 Task: Check the average views per listing of large master bedroom in the last 5 years.
Action: Mouse pressed left at (805, 181)
Screenshot: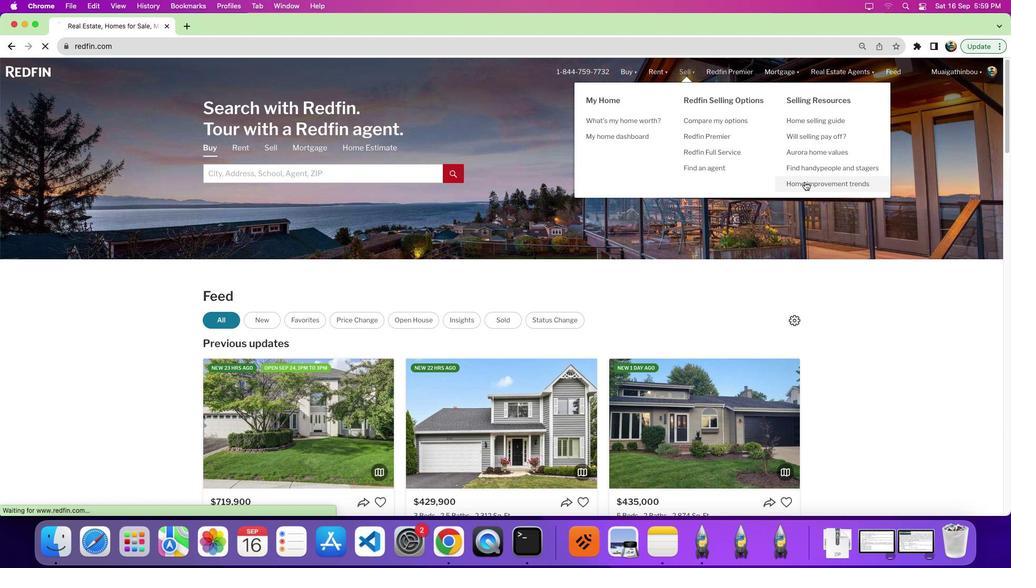 
Action: Mouse pressed left at (805, 181)
Screenshot: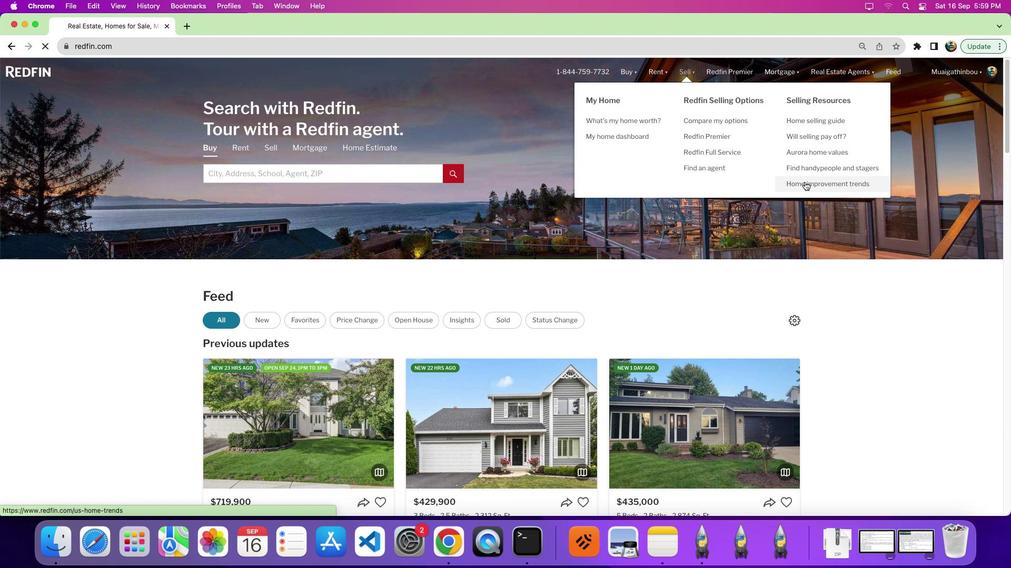 
Action: Mouse moved to (277, 208)
Screenshot: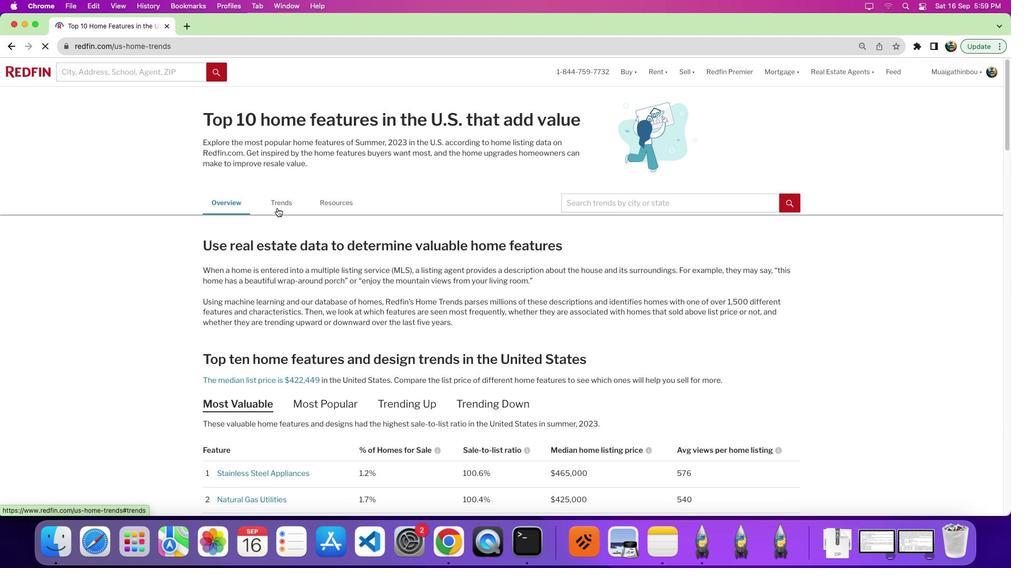 
Action: Mouse pressed left at (277, 208)
Screenshot: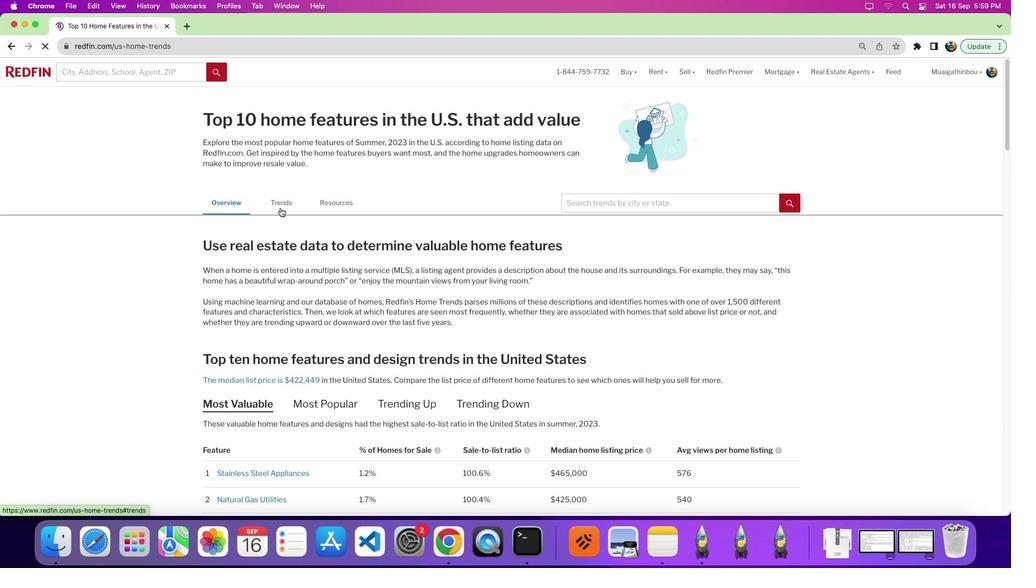 
Action: Mouse moved to (464, 287)
Screenshot: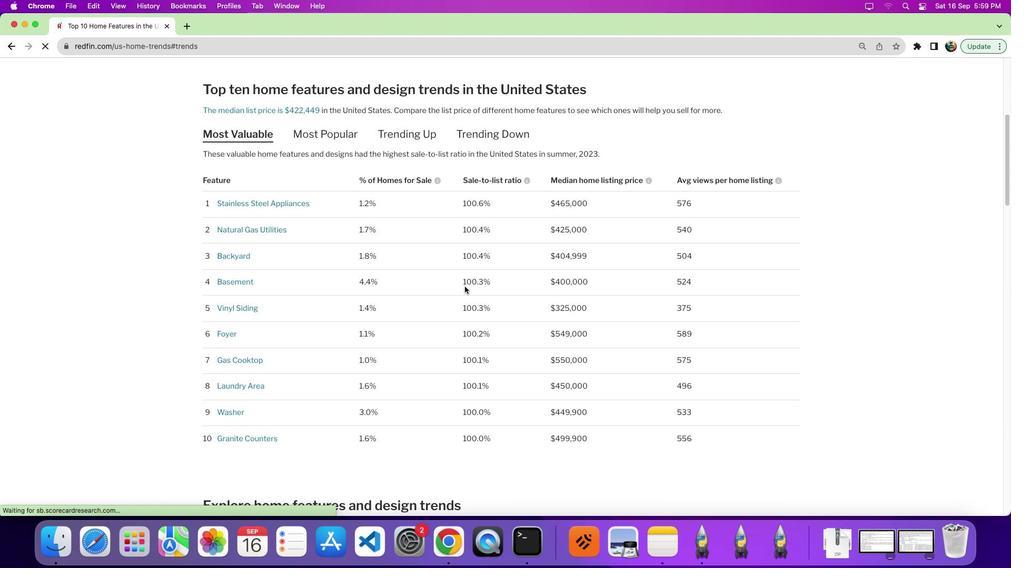 
Action: Mouse scrolled (464, 287) with delta (0, 0)
Screenshot: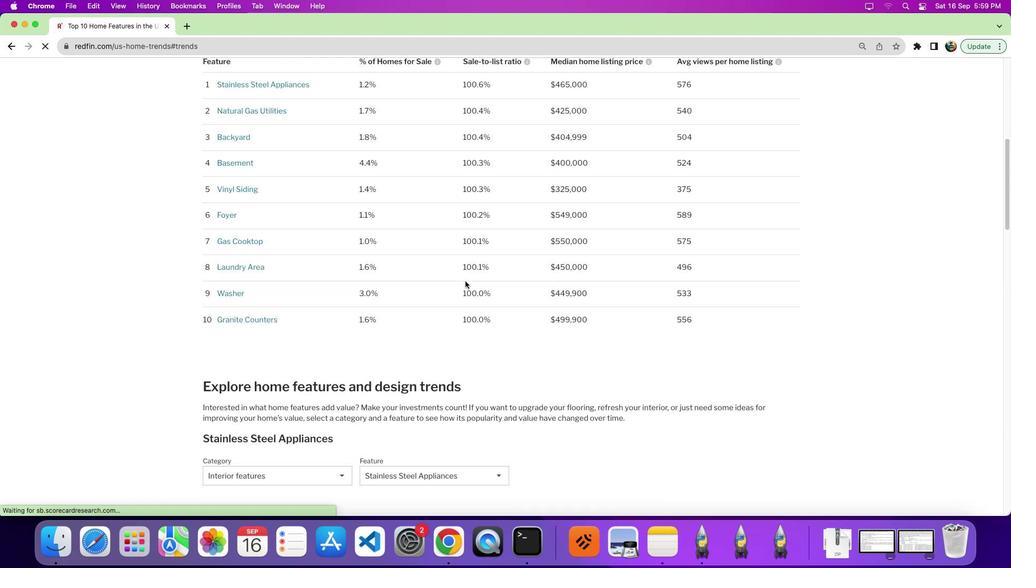 
Action: Mouse scrolled (464, 287) with delta (0, -1)
Screenshot: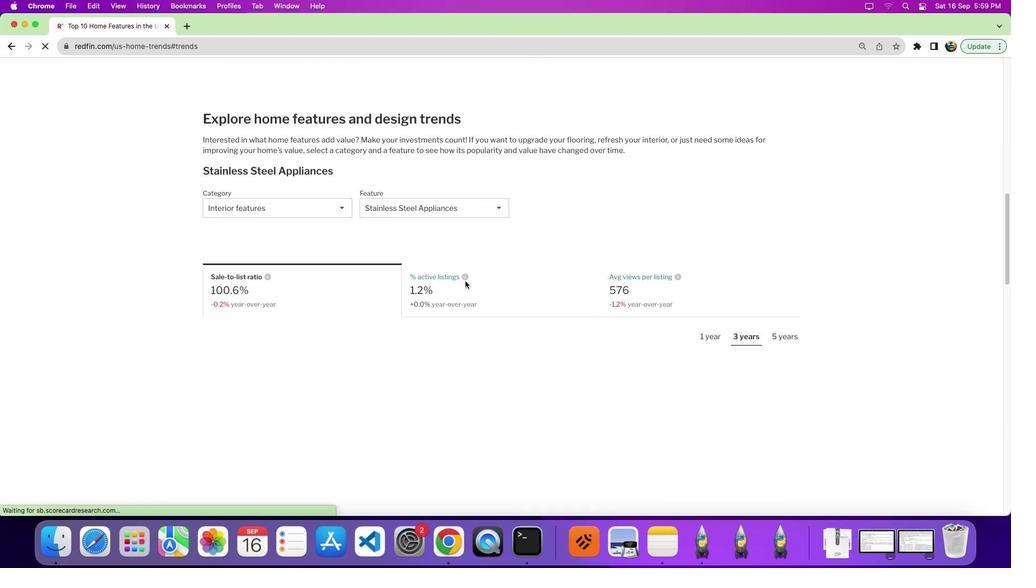 
Action: Mouse scrolled (464, 287) with delta (0, -4)
Screenshot: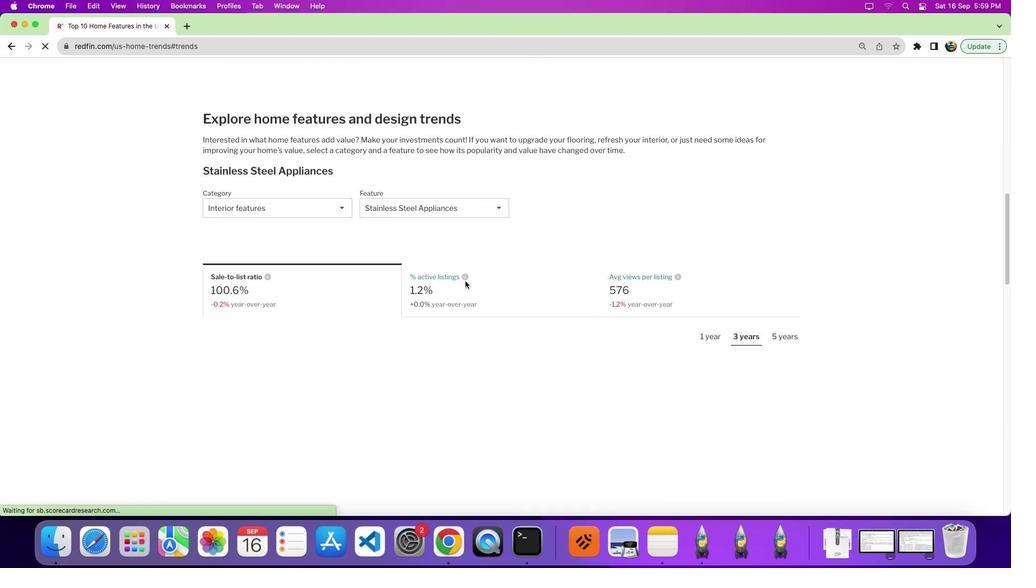 
Action: Mouse moved to (465, 287)
Screenshot: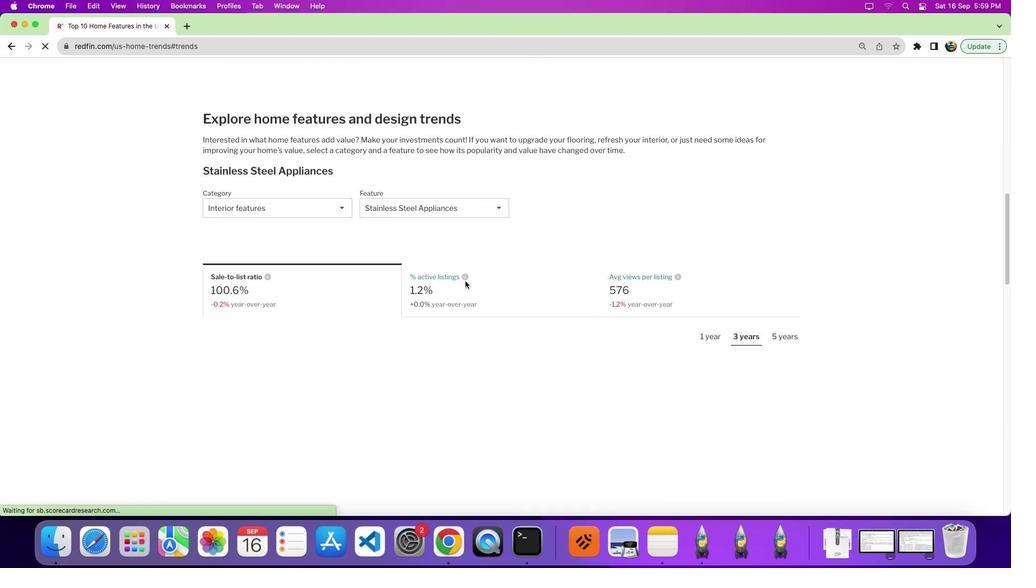 
Action: Mouse scrolled (465, 287) with delta (0, -7)
Screenshot: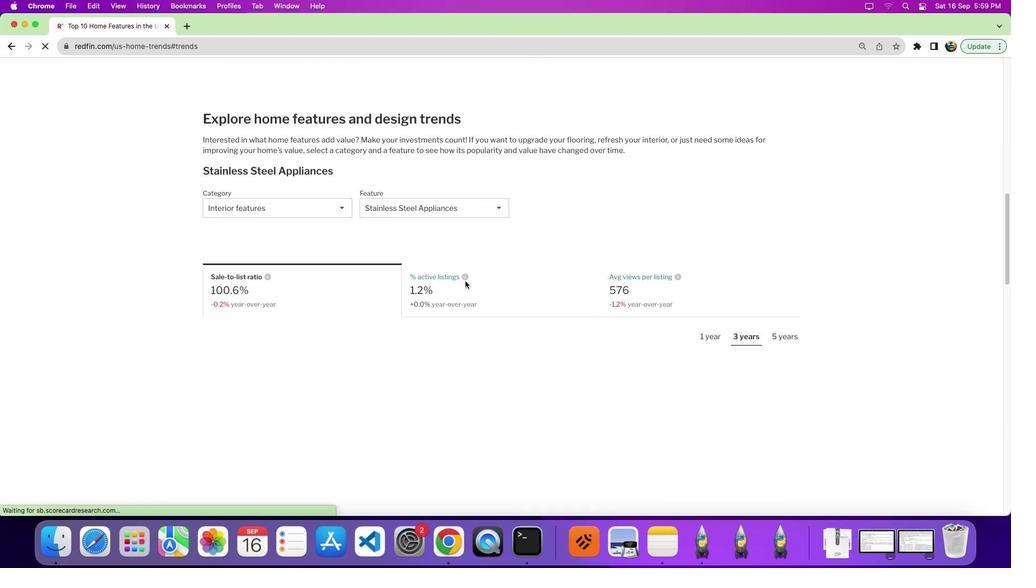 
Action: Mouse moved to (465, 281)
Screenshot: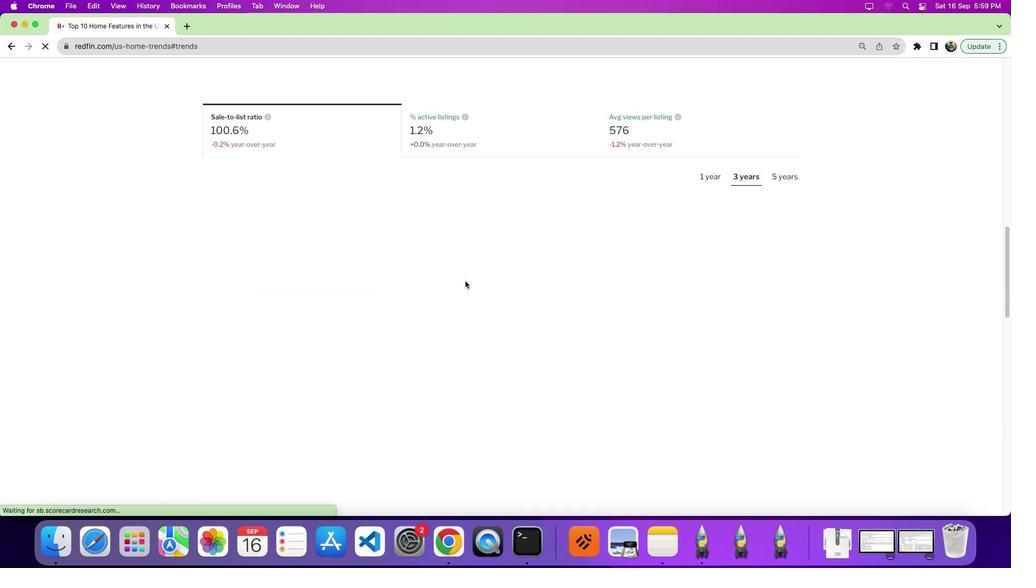 
Action: Mouse scrolled (465, 281) with delta (0, 0)
Screenshot: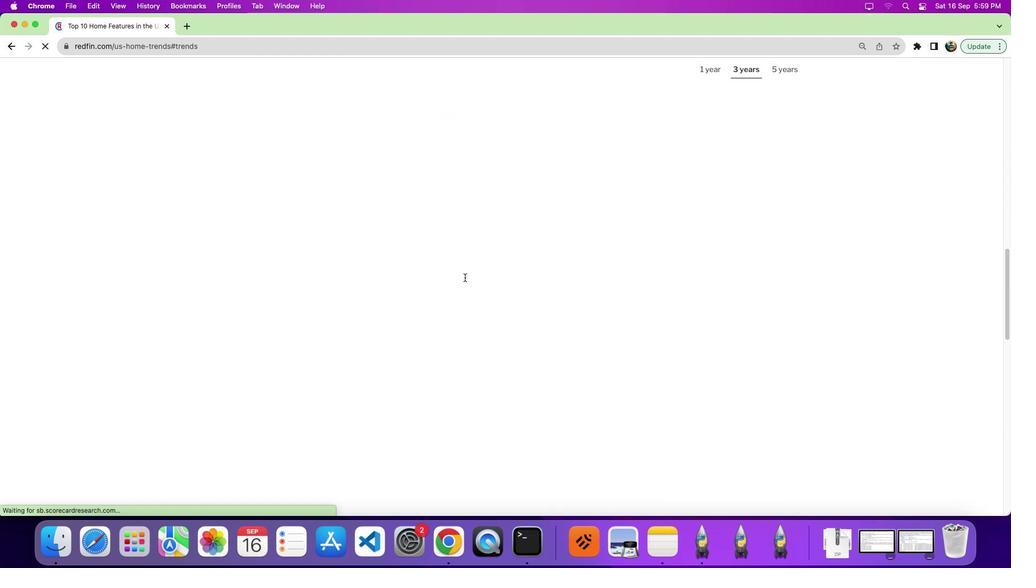 
Action: Mouse moved to (465, 281)
Screenshot: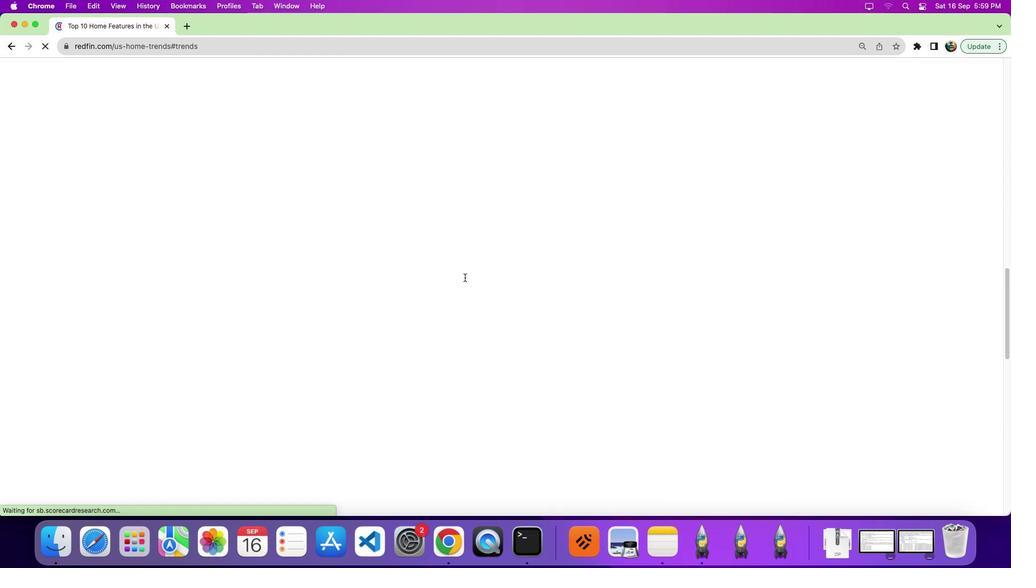 
Action: Mouse scrolled (465, 281) with delta (0, 0)
Screenshot: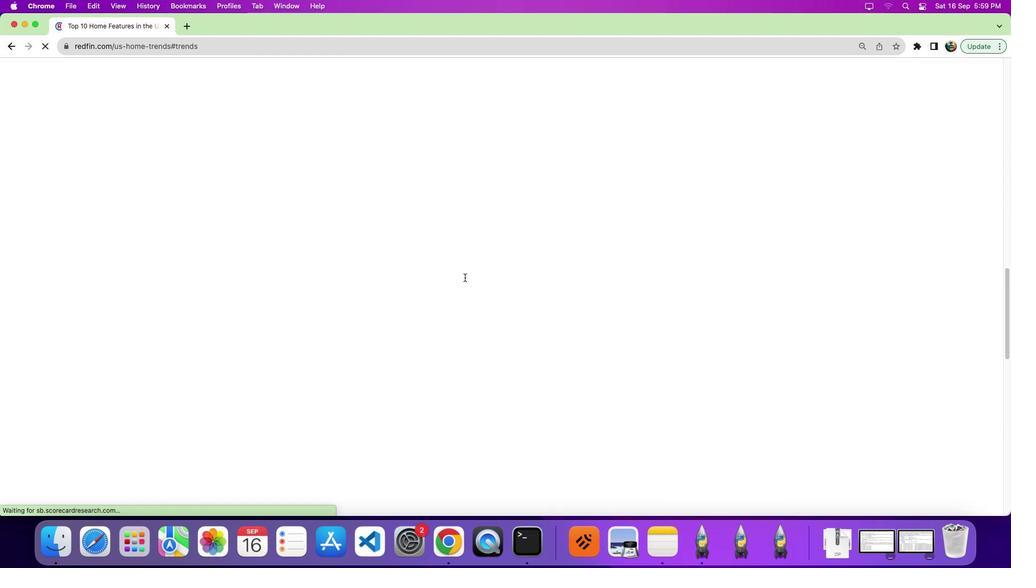 
Action: Mouse moved to (465, 280)
Screenshot: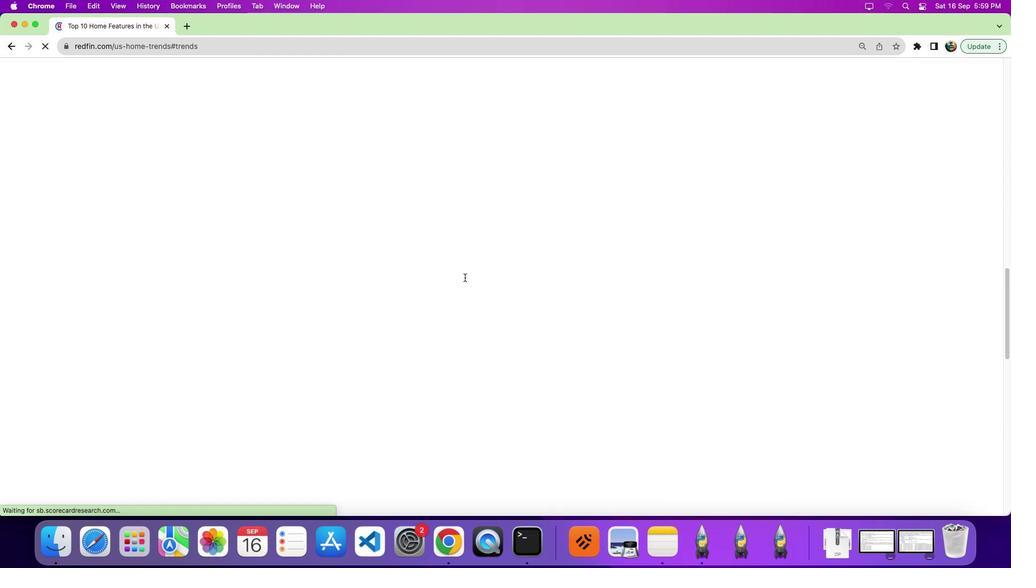 
Action: Mouse scrolled (465, 280) with delta (0, -4)
Screenshot: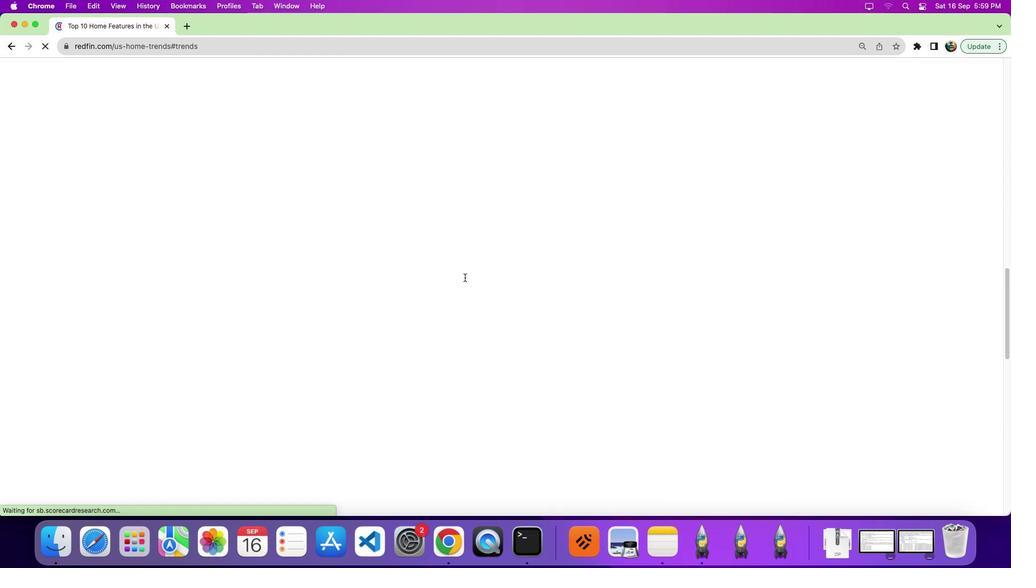 
Action: Mouse moved to (465, 278)
Screenshot: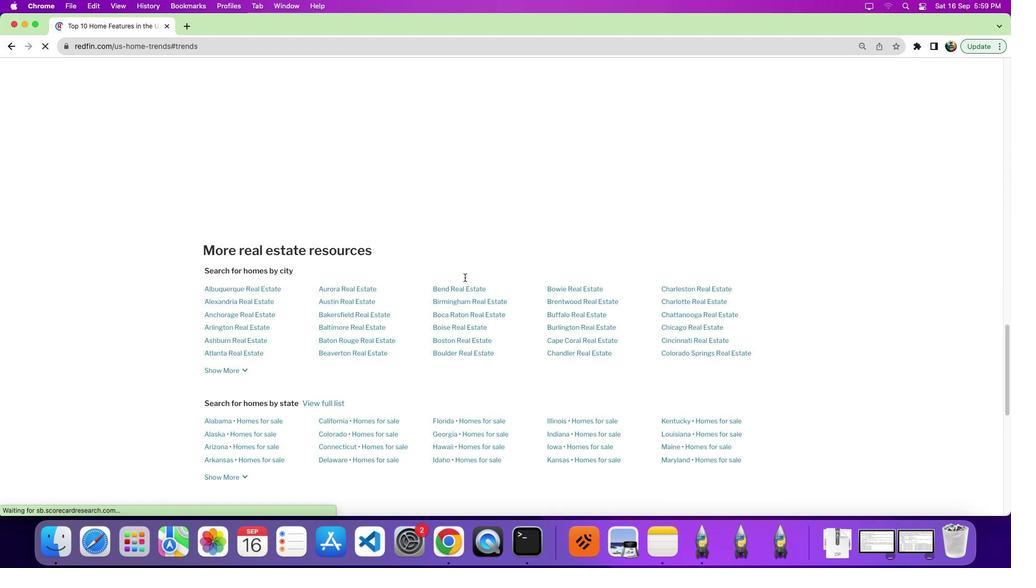 
Action: Mouse scrolled (465, 278) with delta (0, -6)
Screenshot: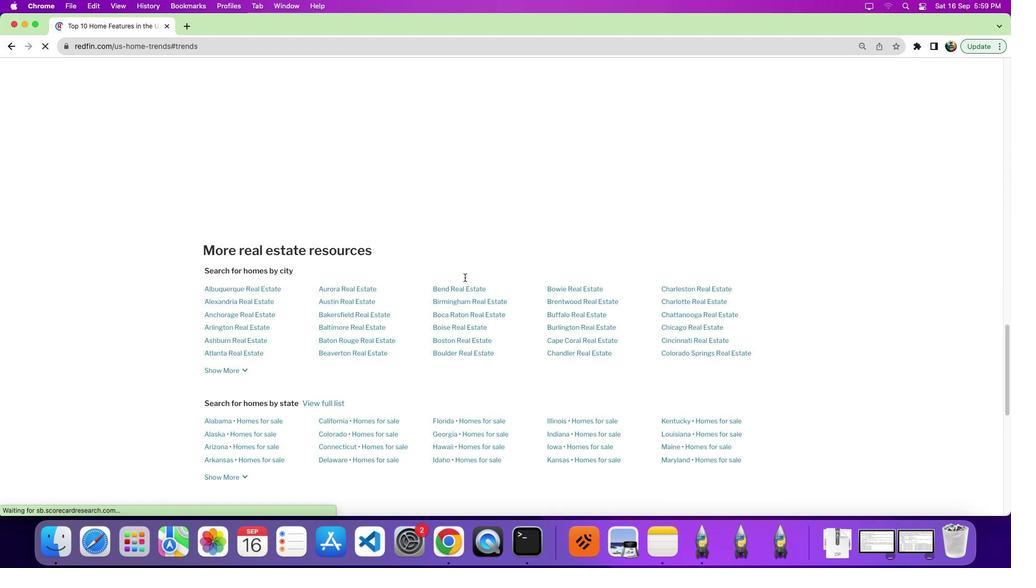 
Action: Mouse moved to (464, 278)
Screenshot: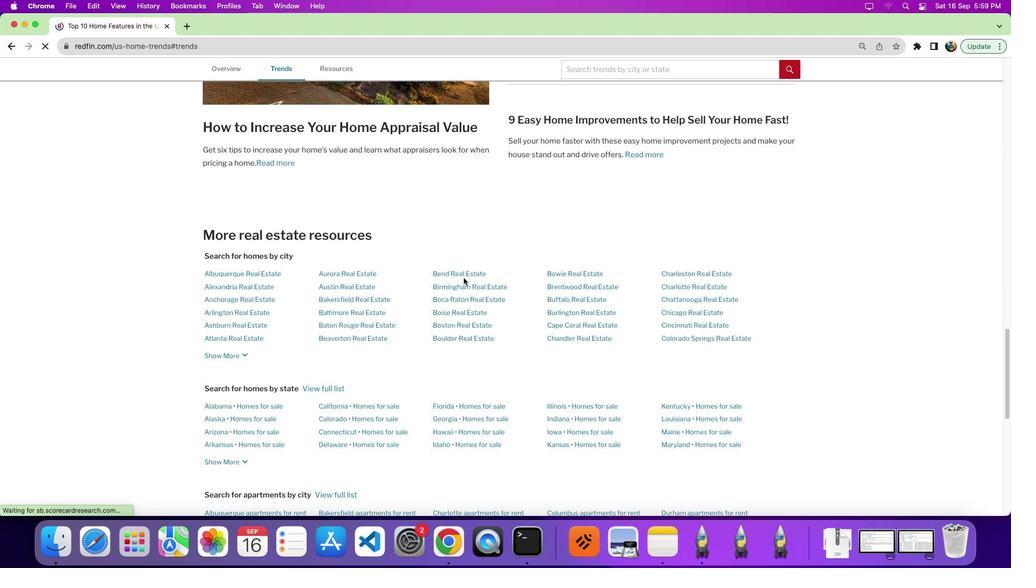 
Action: Mouse scrolled (464, 278) with delta (0, 0)
Screenshot: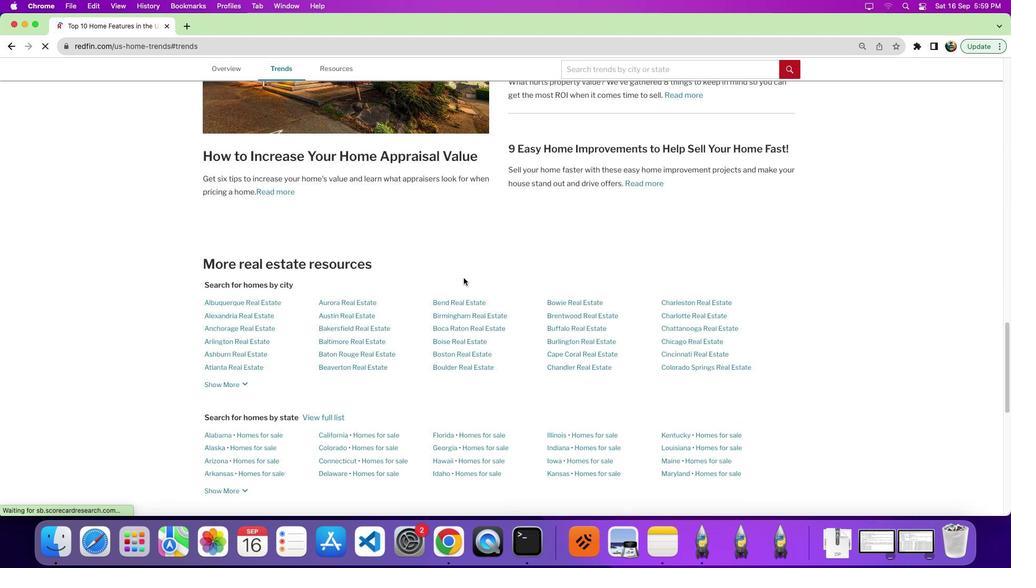 
Action: Mouse scrolled (464, 278) with delta (0, 0)
Screenshot: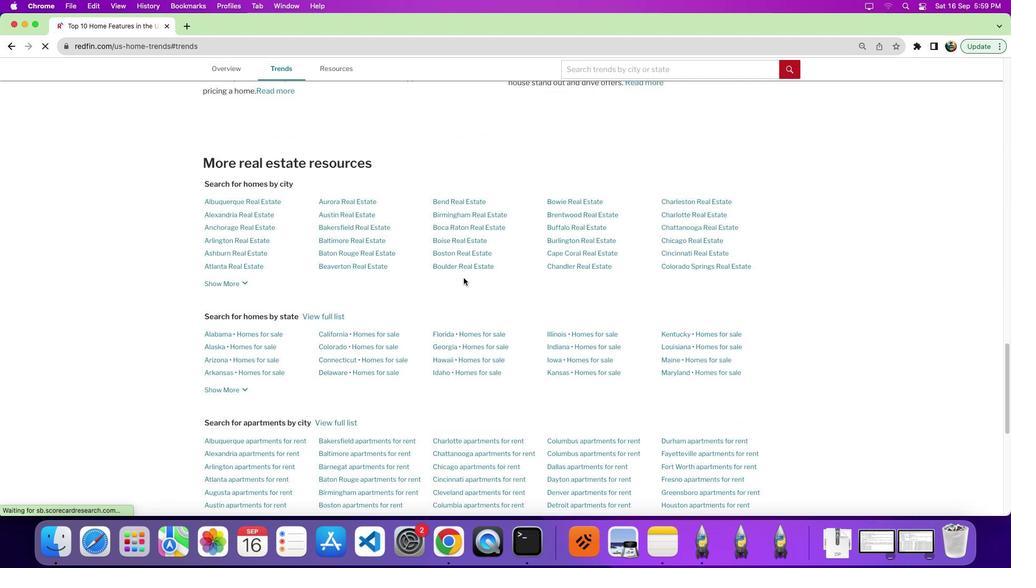 
Action: Mouse scrolled (464, 278) with delta (0, -4)
Screenshot: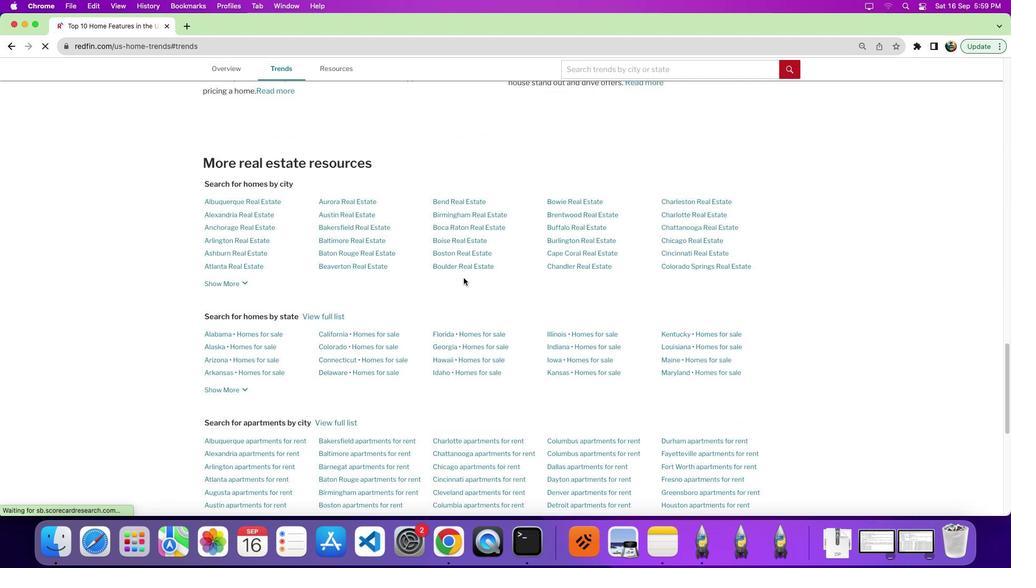 
Action: Mouse moved to (462, 277)
Screenshot: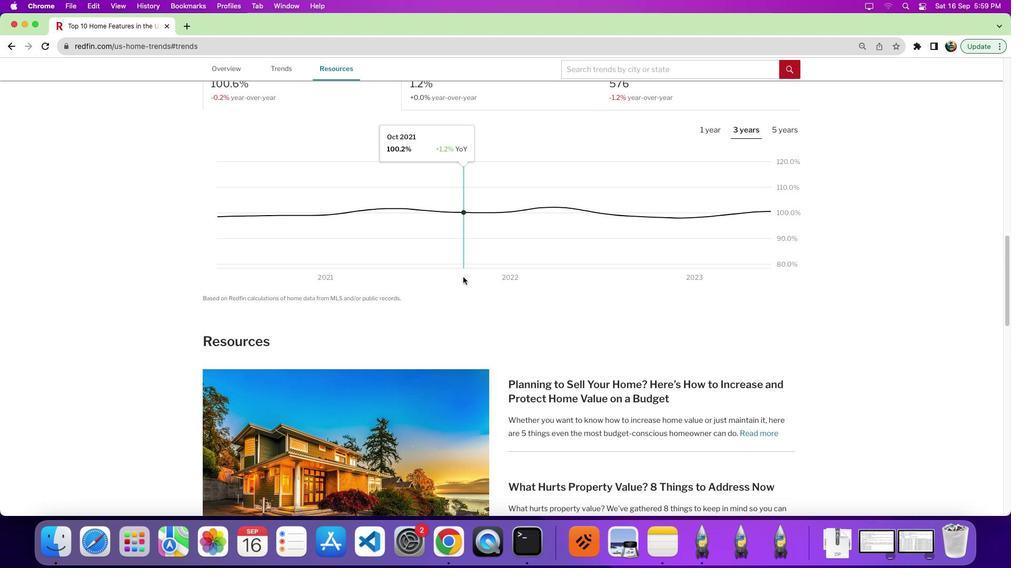 
Action: Mouse scrolled (462, 277) with delta (0, 0)
Screenshot: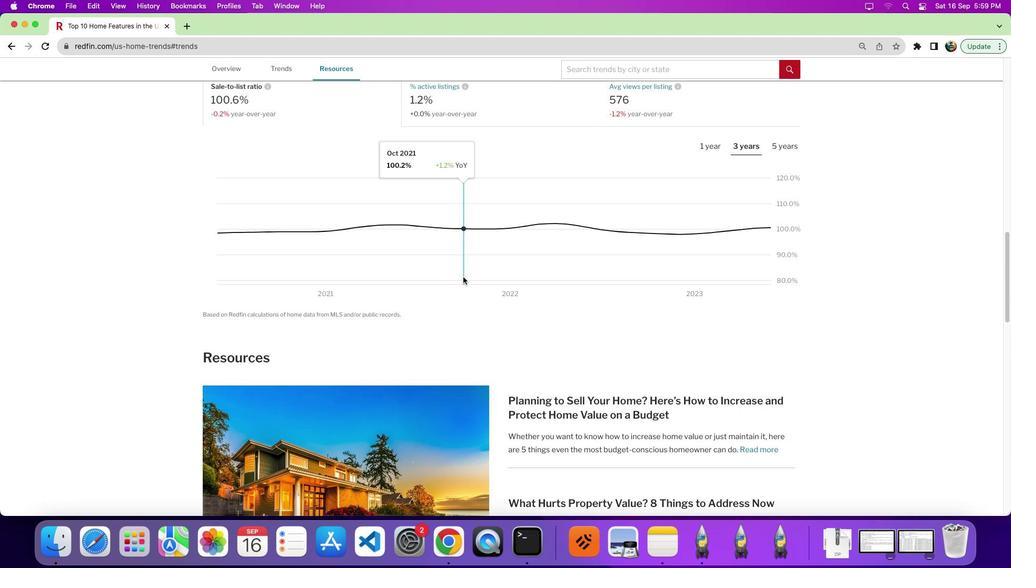 
Action: Mouse scrolled (462, 277) with delta (0, 0)
Screenshot: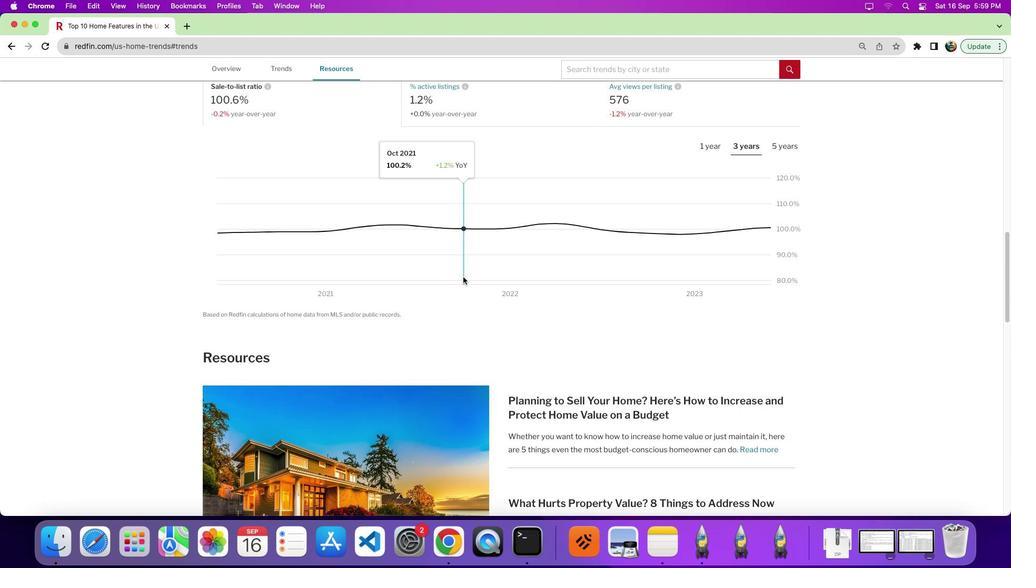 
Action: Mouse moved to (462, 275)
Screenshot: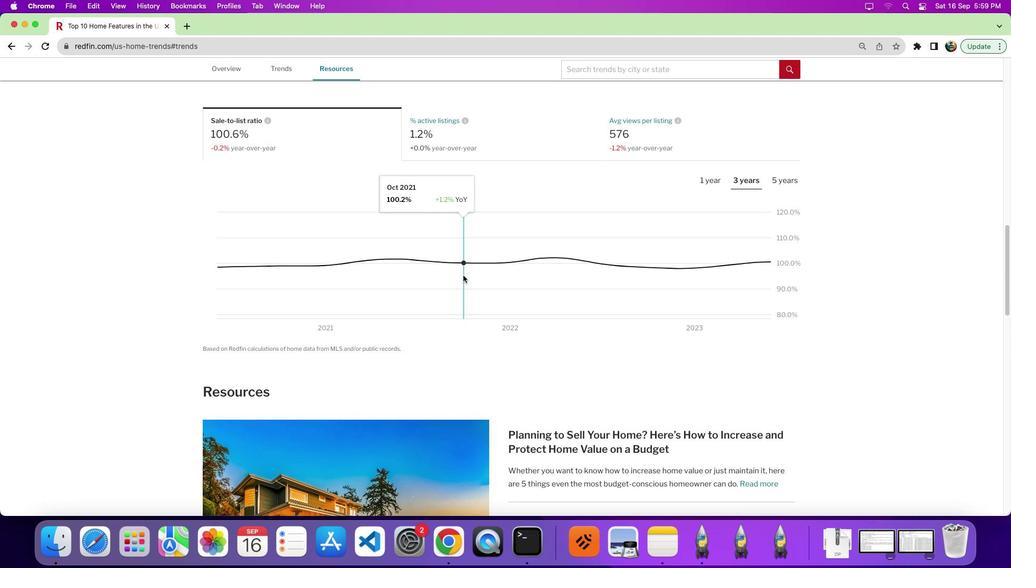 
Action: Mouse scrolled (462, 275) with delta (0, 0)
Screenshot: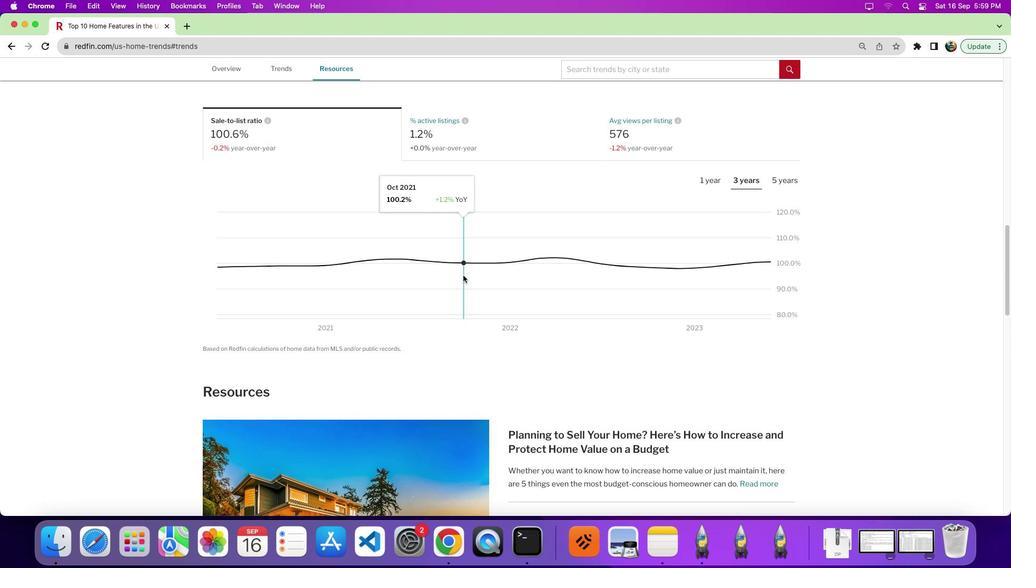 
Action: Mouse scrolled (462, 275) with delta (0, 0)
Screenshot: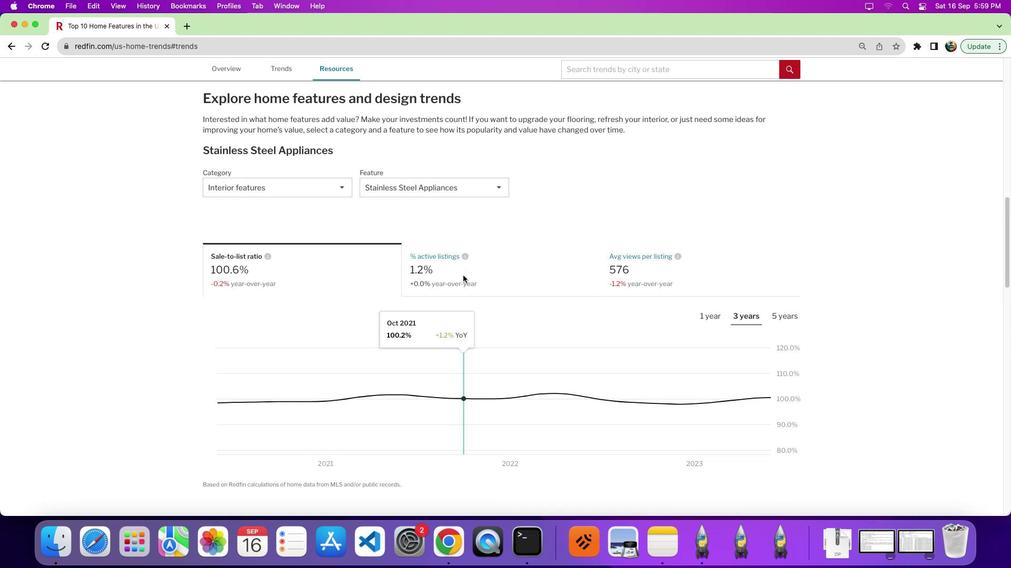 
Action: Mouse scrolled (462, 275) with delta (0, 3)
Screenshot: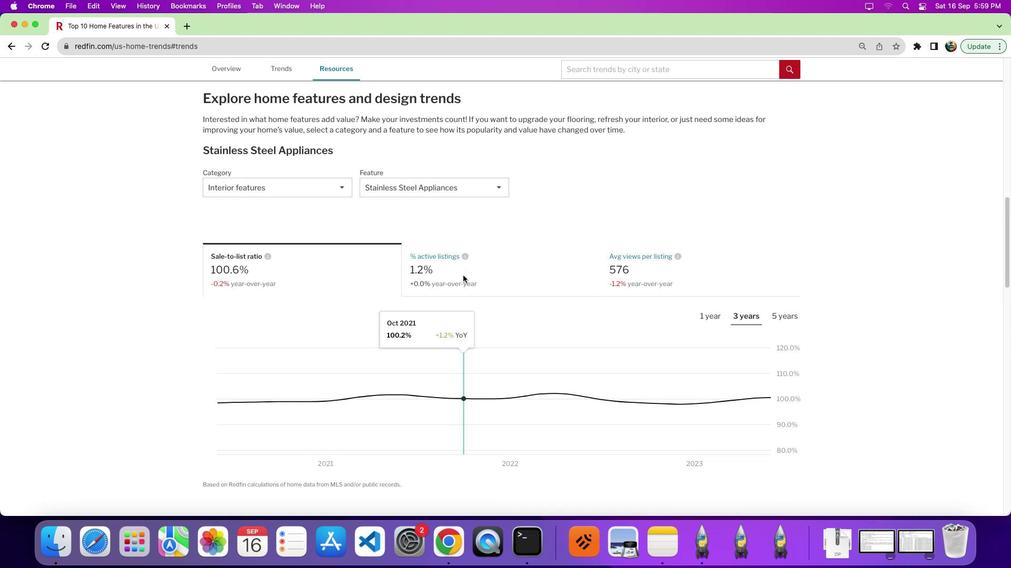 
Action: Mouse moved to (458, 246)
Screenshot: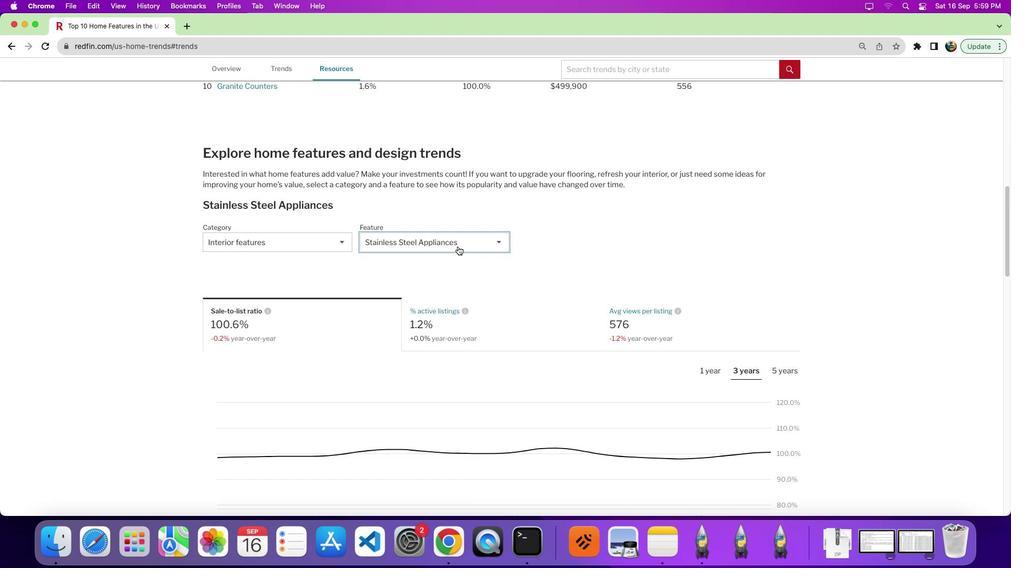 
Action: Mouse pressed left at (458, 246)
Screenshot: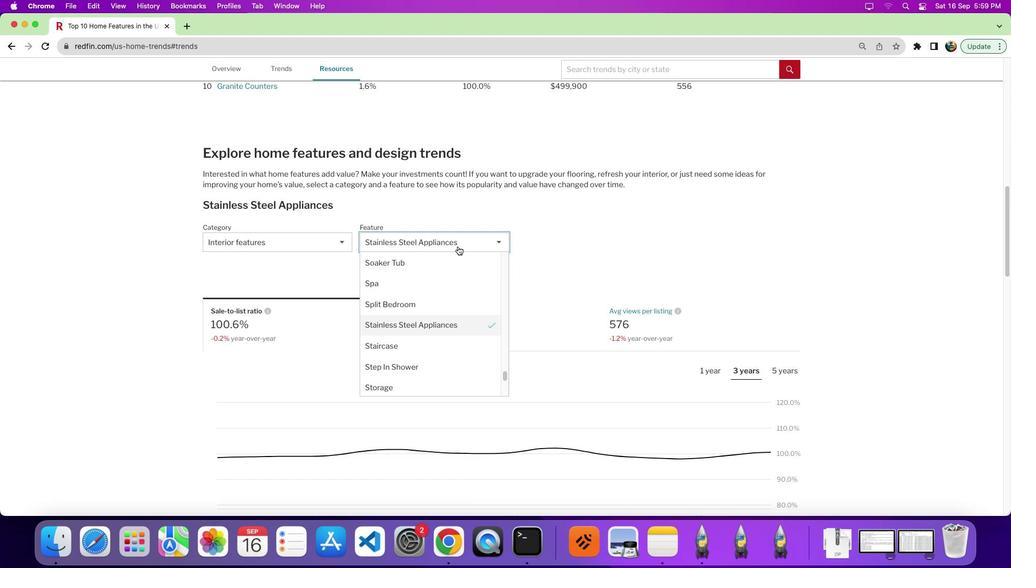 
Action: Mouse moved to (505, 333)
Screenshot: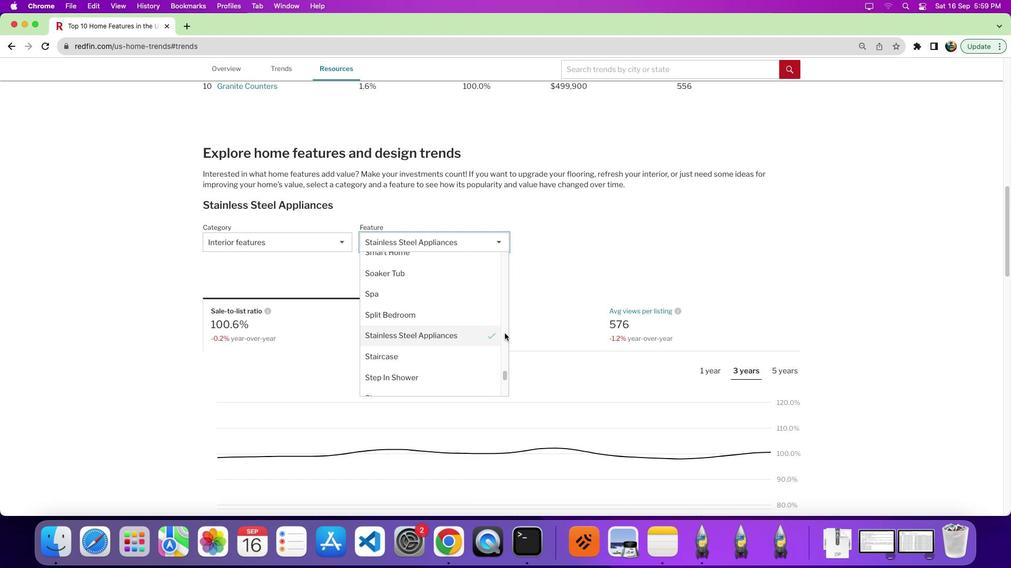 
Action: Mouse pressed left at (505, 333)
Screenshot: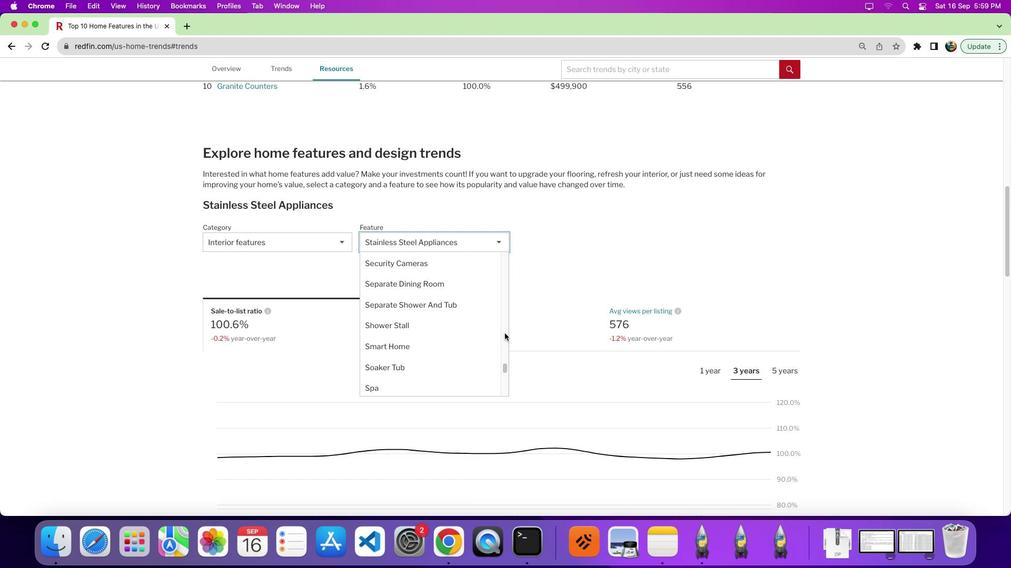 
Action: Mouse moved to (469, 330)
Screenshot: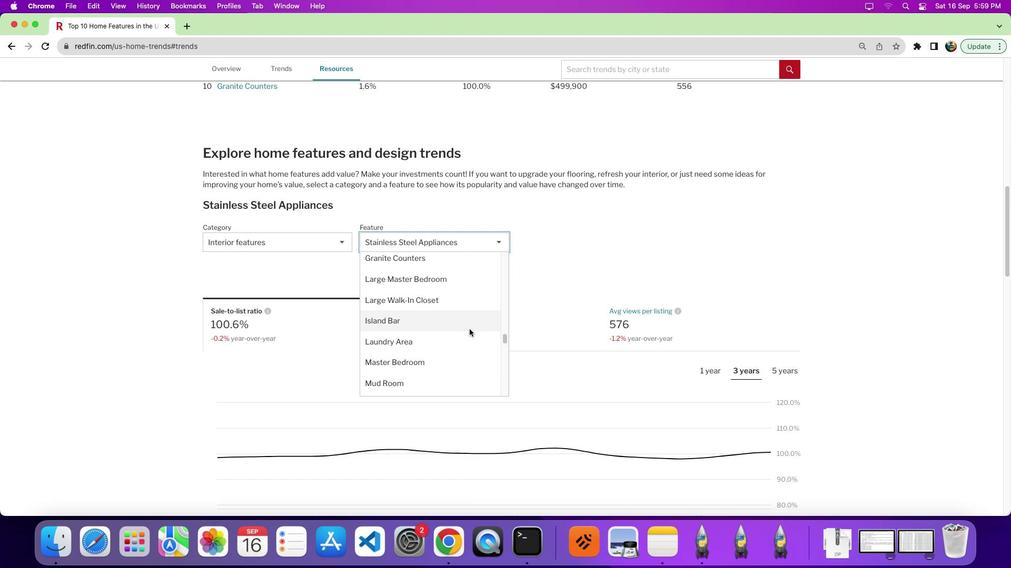 
Action: Mouse scrolled (469, 330) with delta (0, 0)
Screenshot: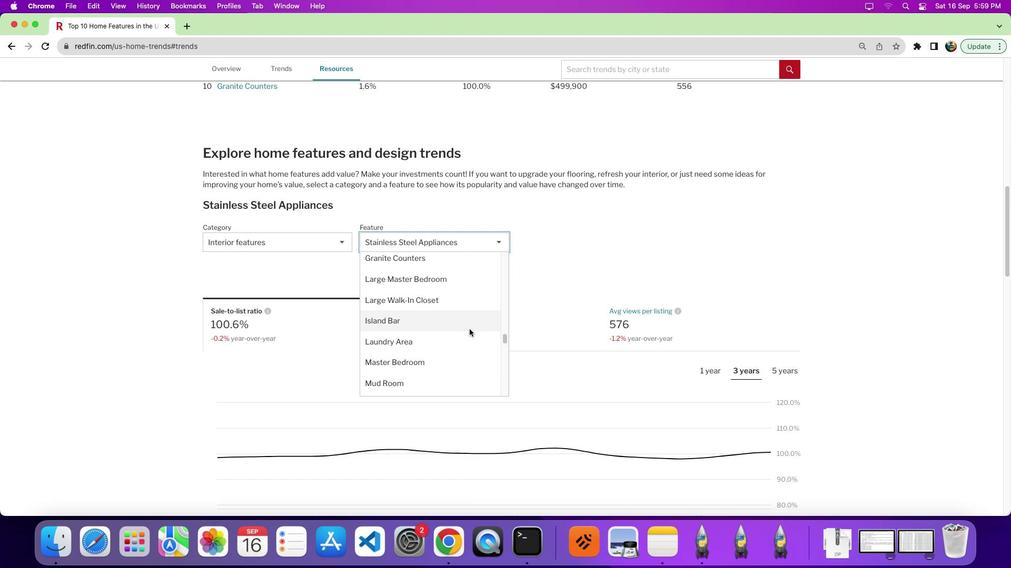 
Action: Mouse moved to (469, 330)
Screenshot: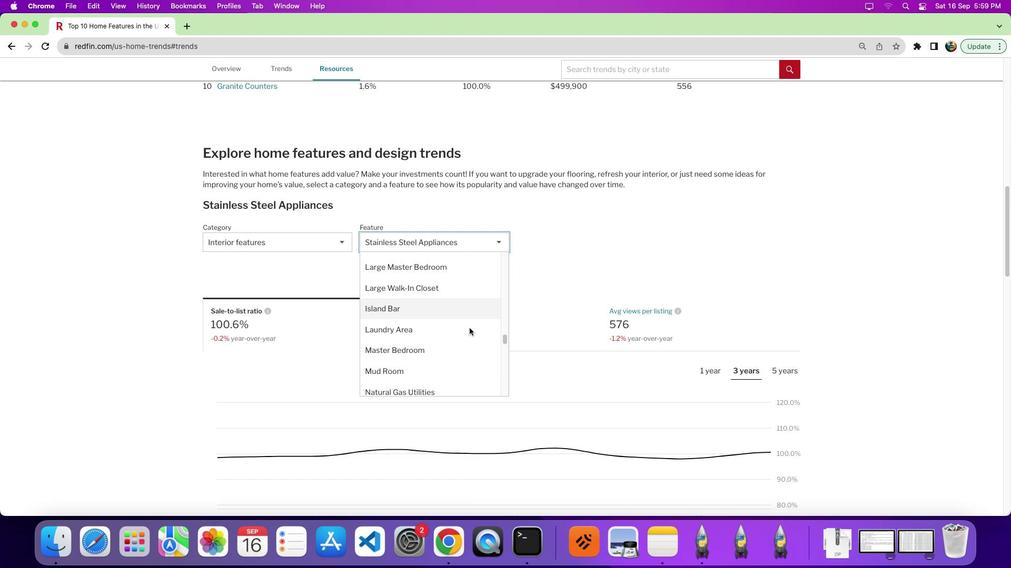 
Action: Mouse scrolled (469, 330) with delta (0, 0)
Screenshot: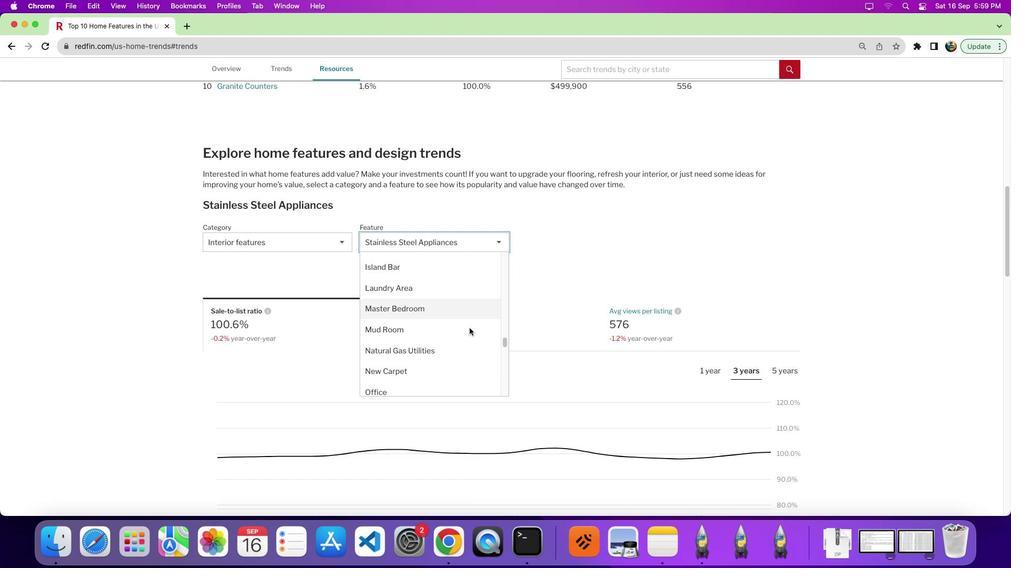 
Action: Mouse moved to (469, 329)
Screenshot: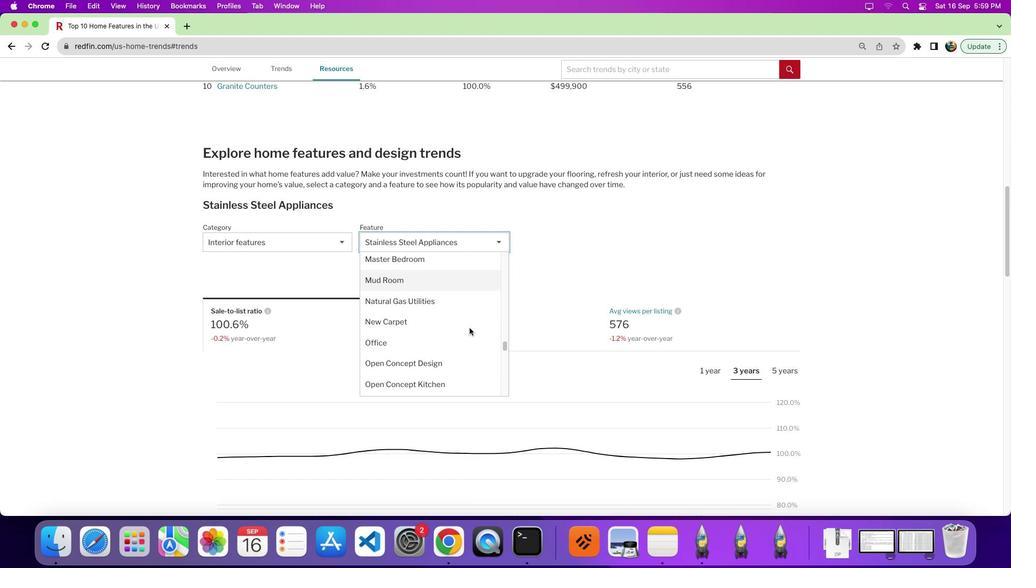 
Action: Mouse scrolled (469, 329) with delta (0, -2)
Screenshot: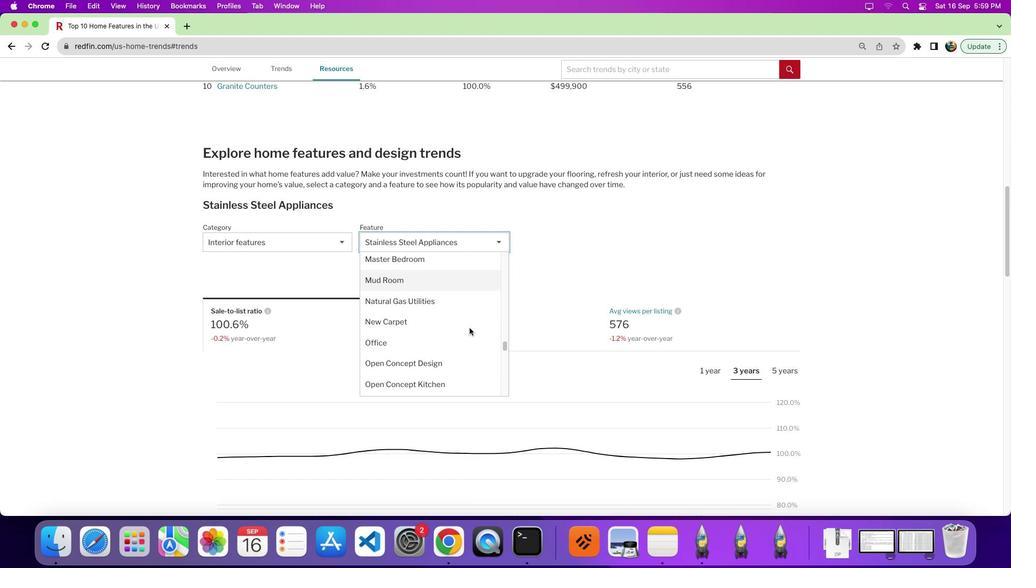 
Action: Mouse moved to (470, 327)
Screenshot: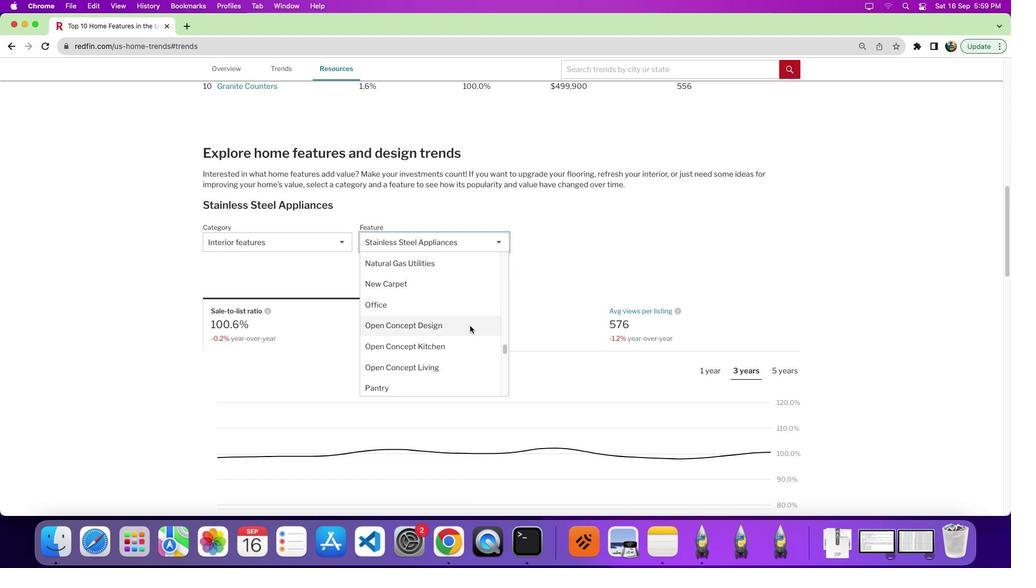 
Action: Mouse scrolled (470, 327) with delta (0, 0)
Screenshot: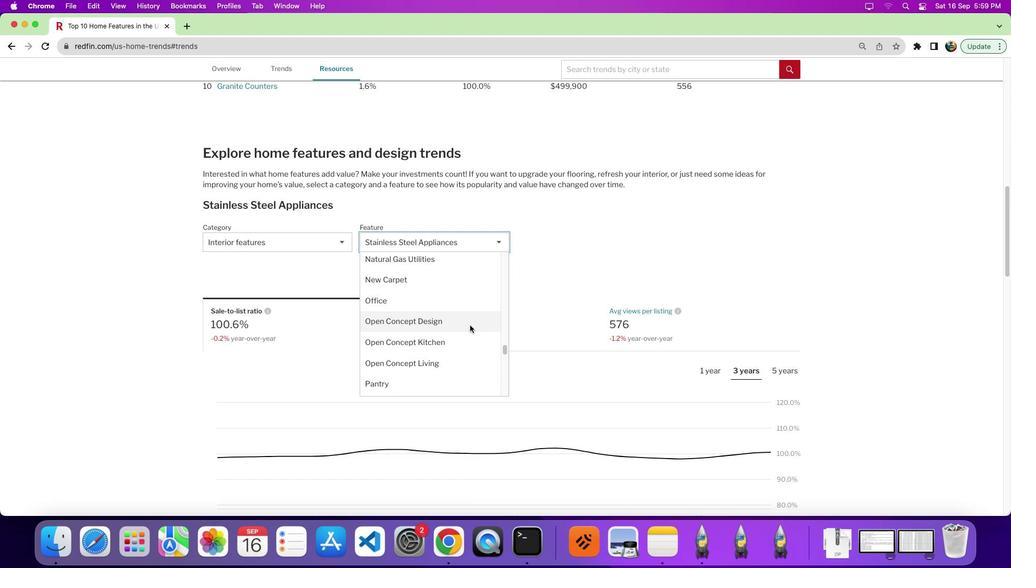 
Action: Mouse moved to (470, 326)
Screenshot: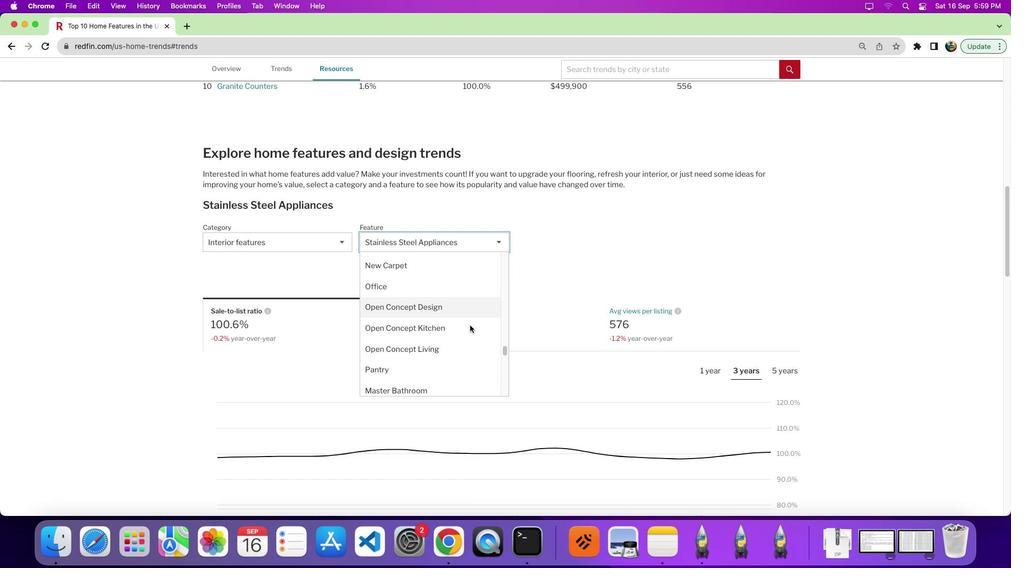 
Action: Mouse scrolled (470, 326) with delta (0, 0)
Screenshot: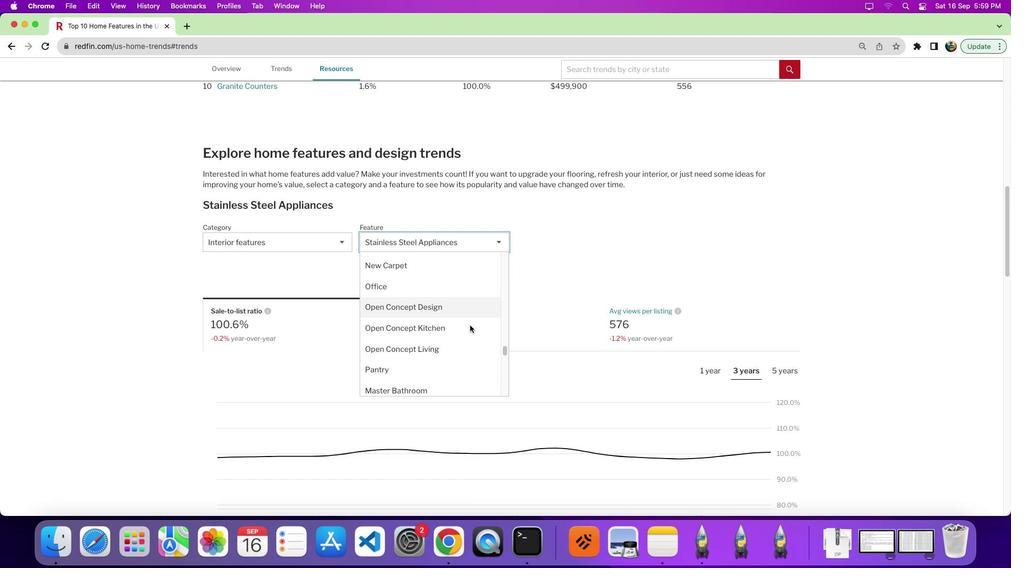 
Action: Mouse moved to (470, 326)
Screenshot: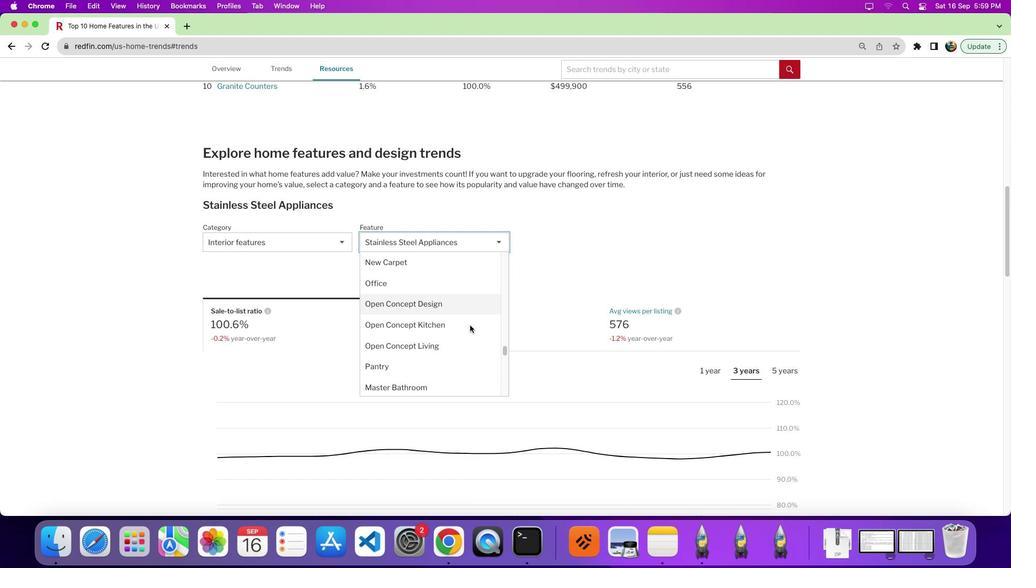 
Action: Mouse scrolled (470, 326) with delta (0, 0)
Screenshot: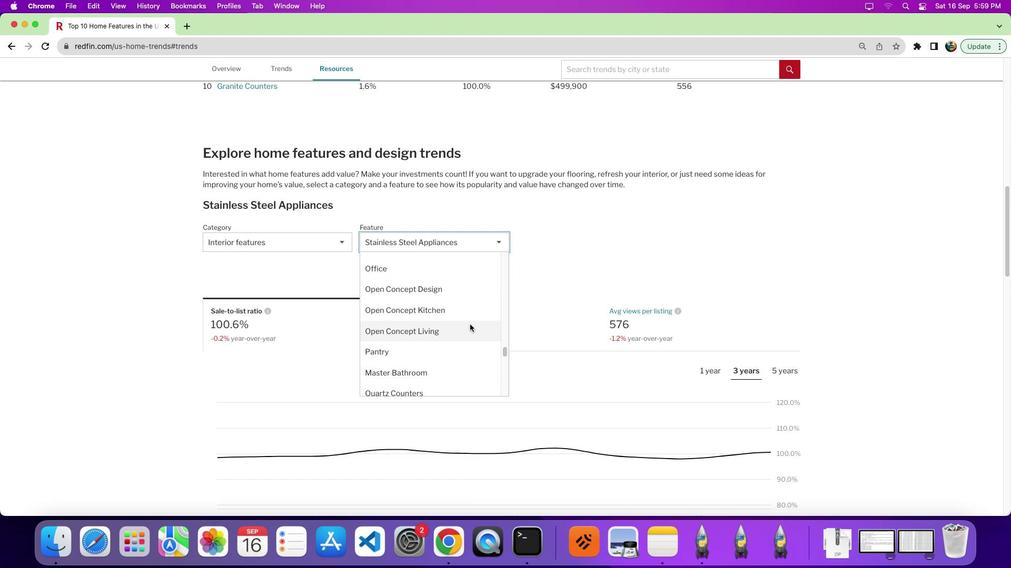 
Action: Mouse scrolled (470, 326) with delta (0, 0)
Screenshot: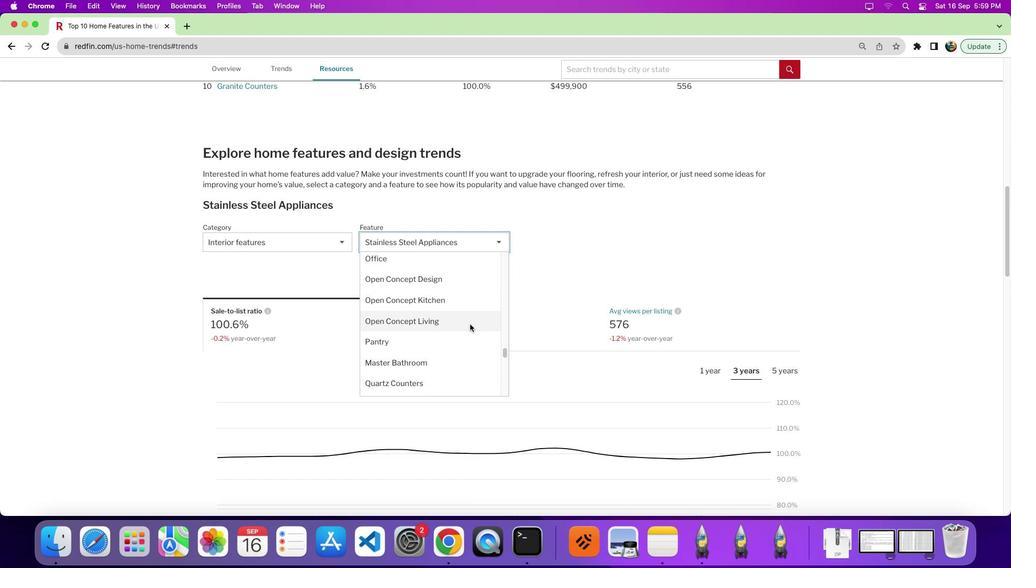 
Action: Mouse moved to (456, 323)
Screenshot: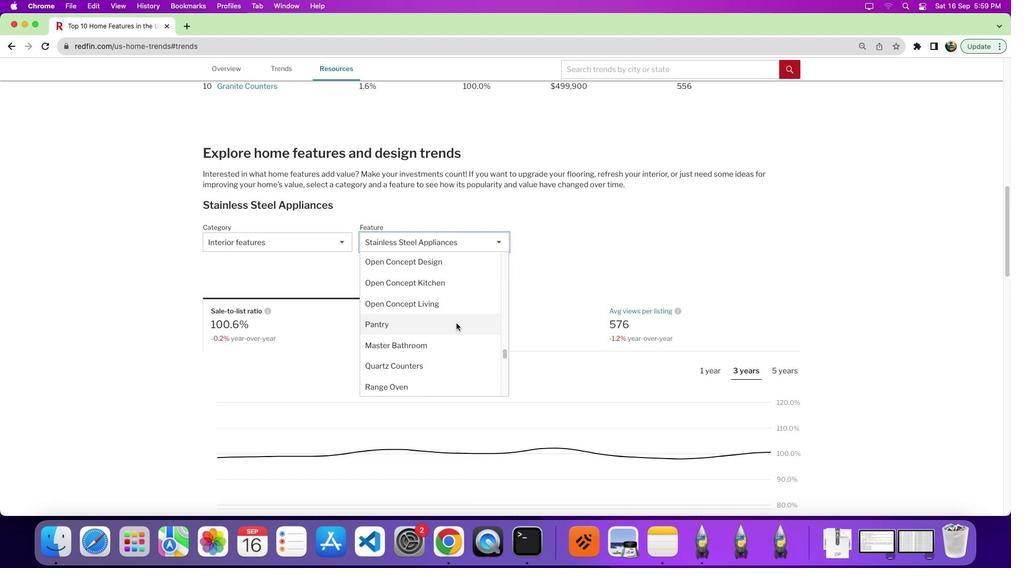 
Action: Mouse scrolled (456, 323) with delta (0, 0)
Screenshot: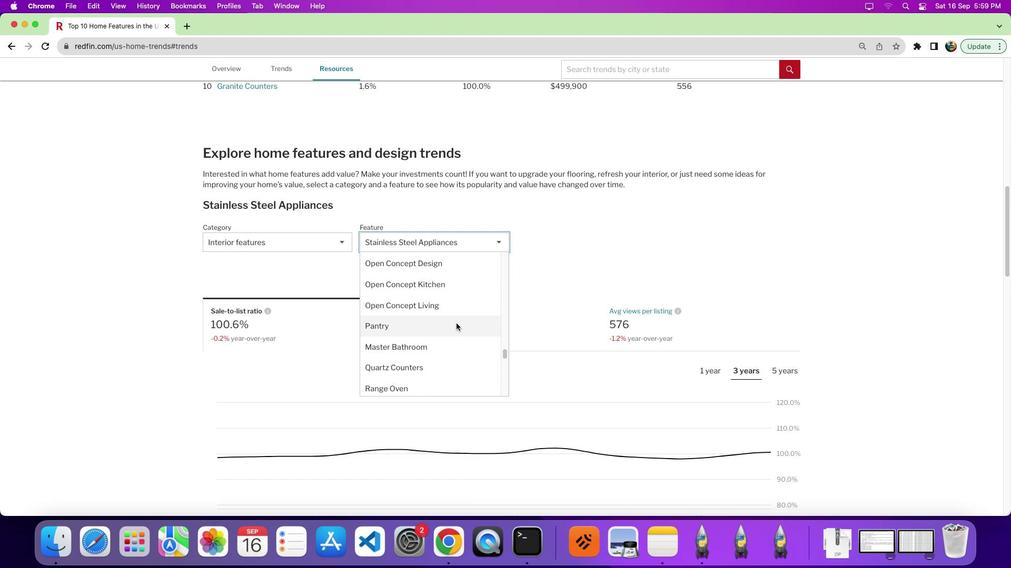 
Action: Mouse scrolled (456, 323) with delta (0, 0)
Screenshot: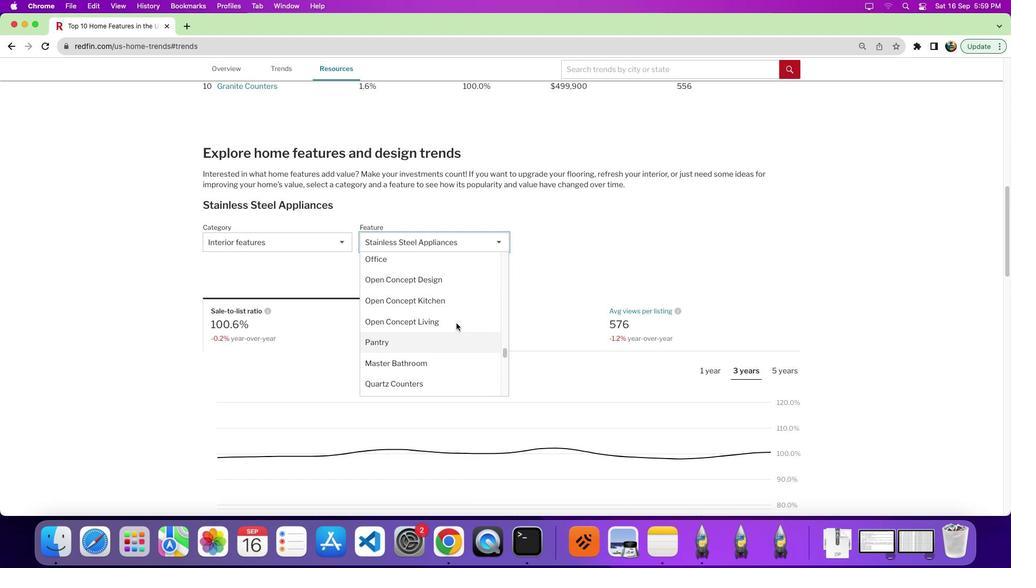 
Action: Mouse scrolled (456, 323) with delta (0, 0)
Screenshot: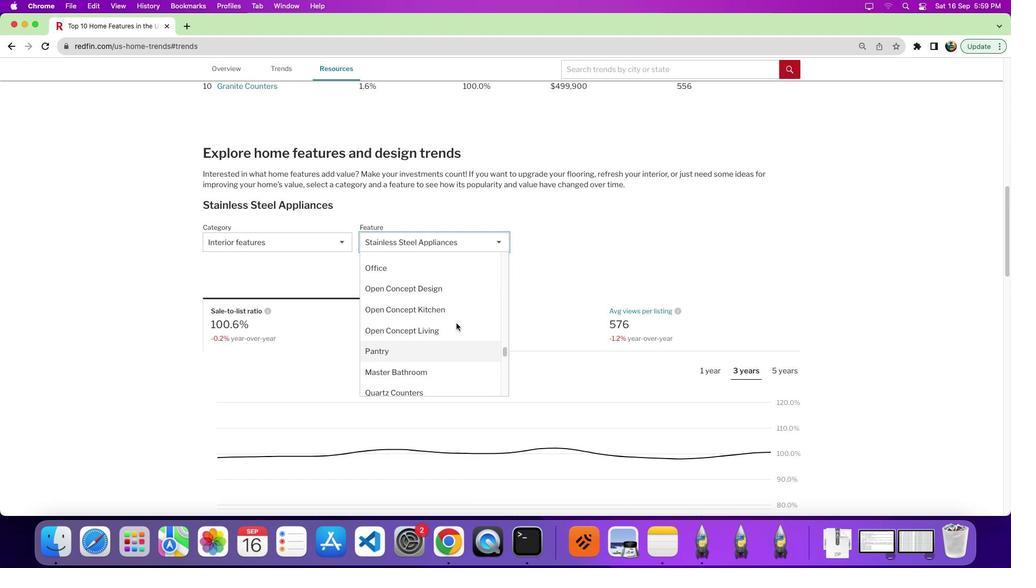 
Action: Mouse moved to (455, 323)
Screenshot: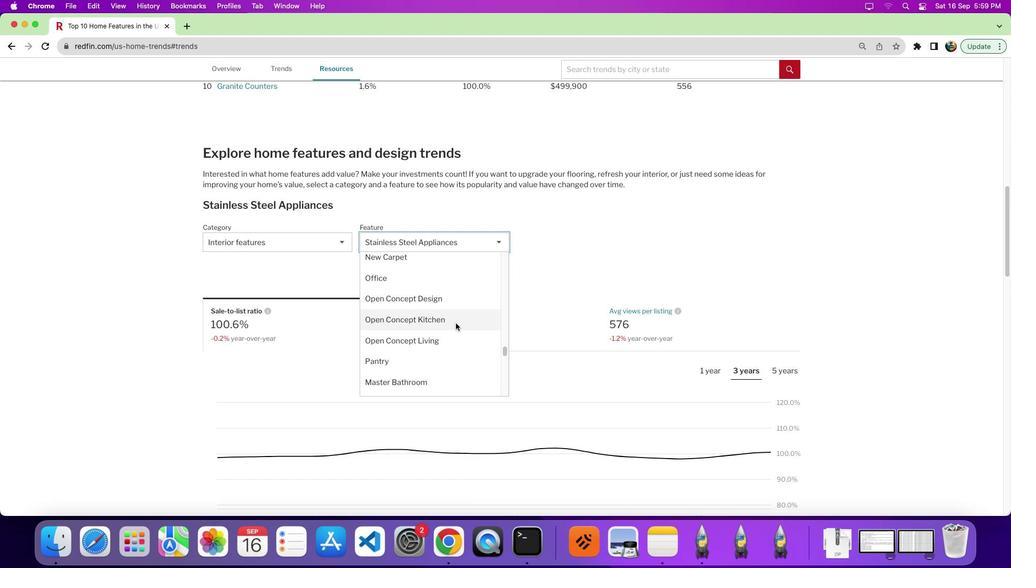 
Action: Mouse scrolled (455, 323) with delta (0, 0)
Screenshot: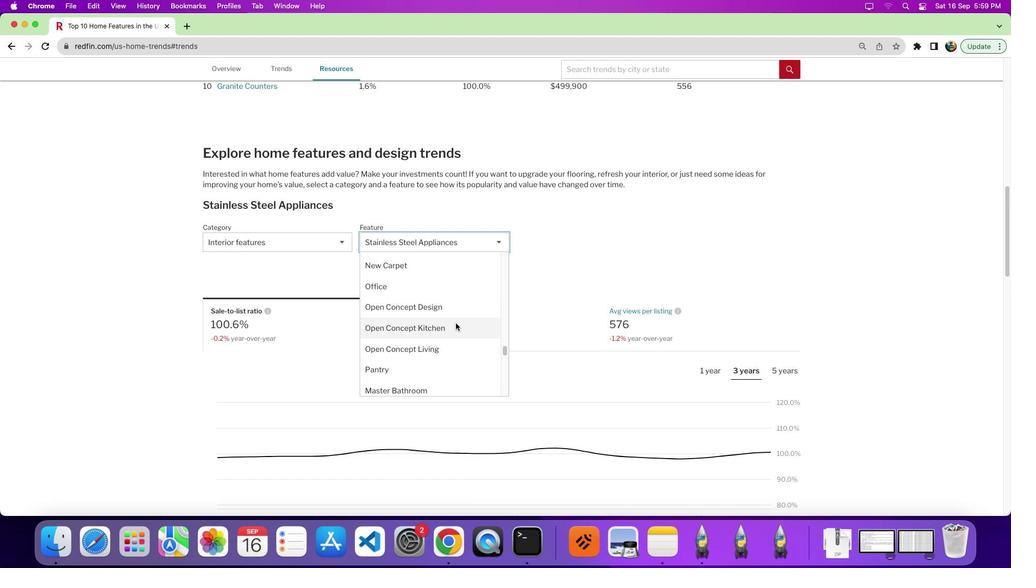 
Action: Mouse scrolled (455, 323) with delta (0, 0)
Screenshot: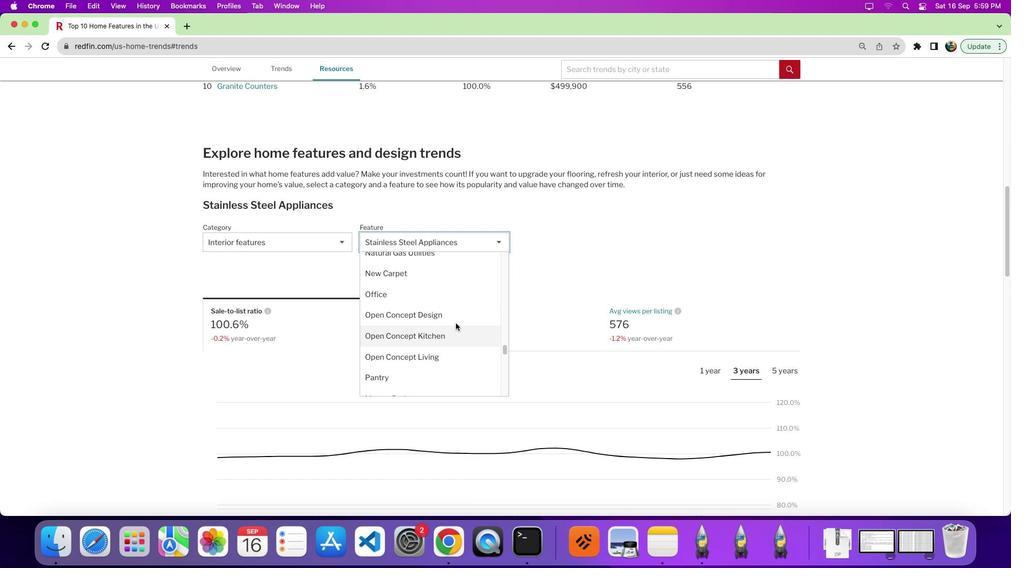 
Action: Mouse moved to (406, 322)
Screenshot: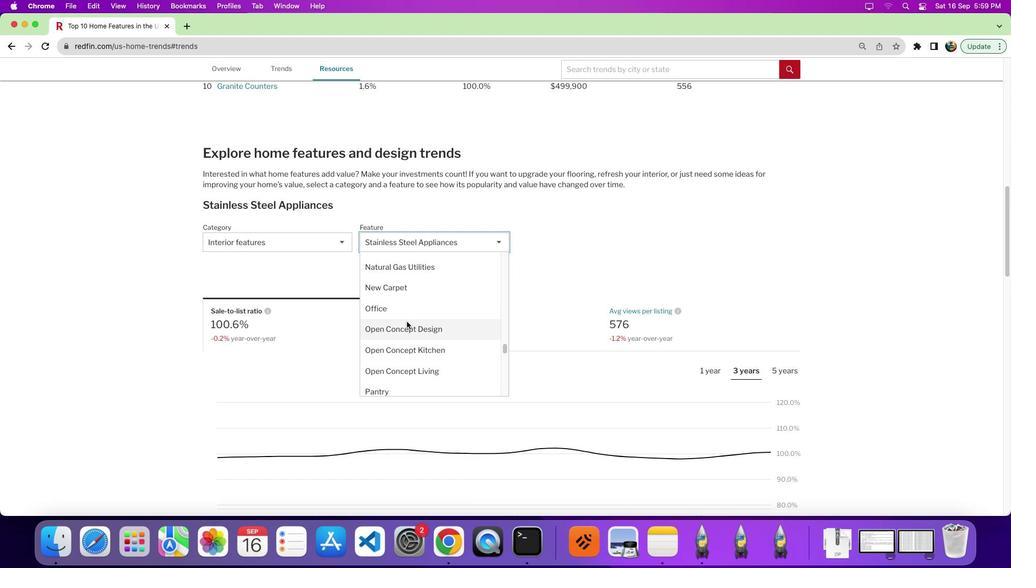 
Action: Mouse scrolled (406, 322) with delta (0, 0)
Screenshot: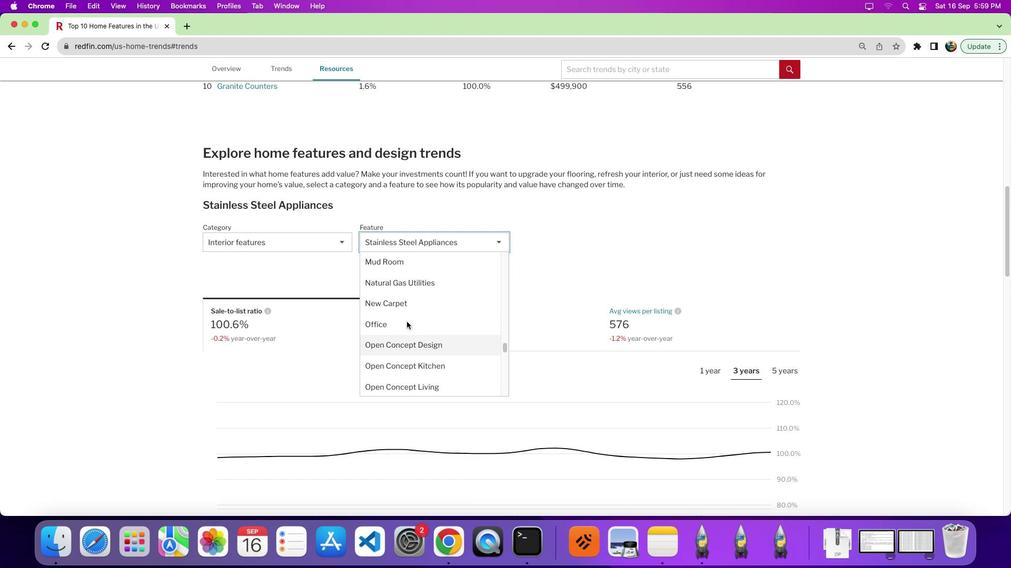 
Action: Mouse scrolled (406, 322) with delta (0, 0)
Screenshot: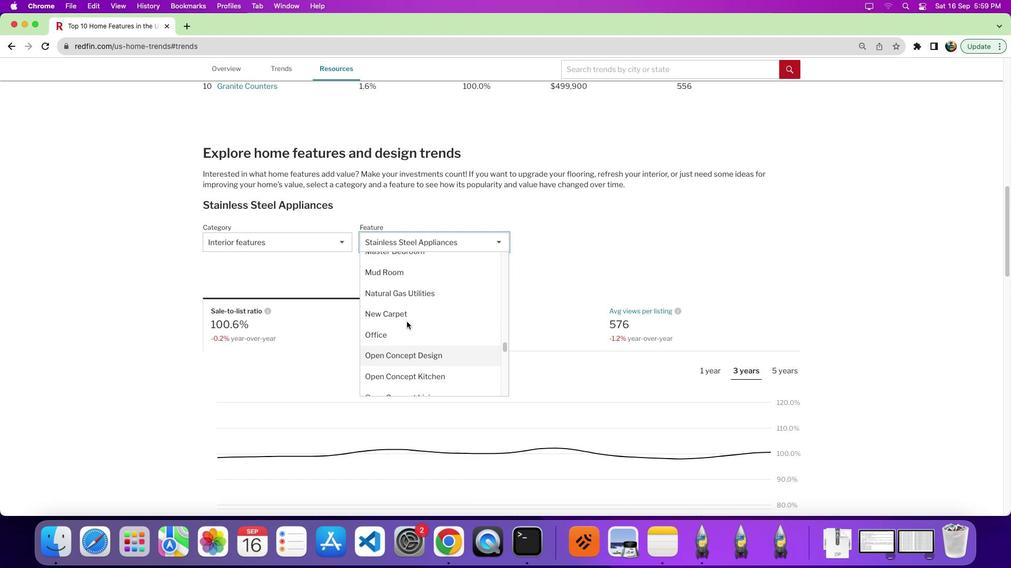 
Action: Mouse moved to (407, 321)
Screenshot: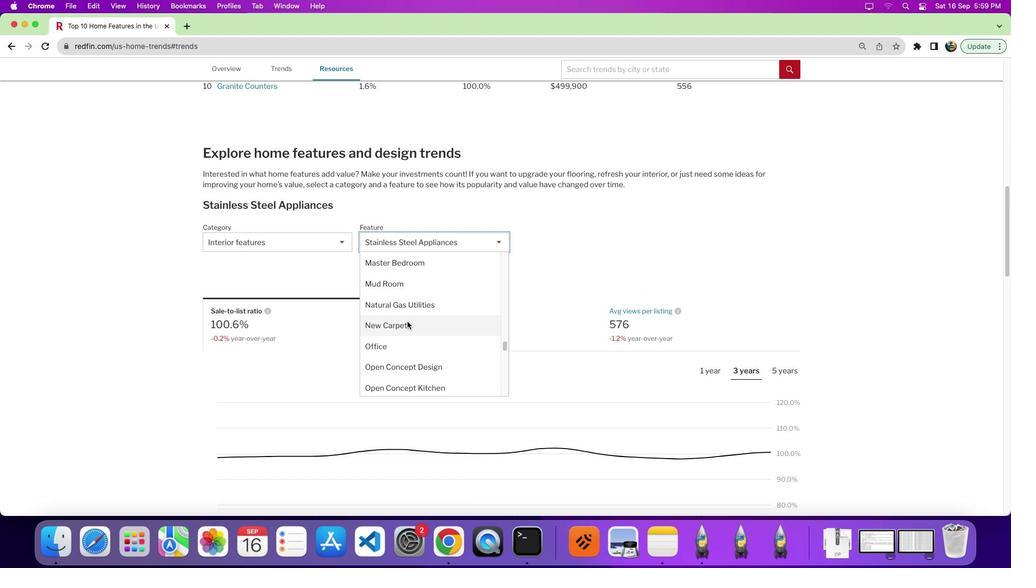 
Action: Mouse scrolled (407, 321) with delta (0, 0)
Screenshot: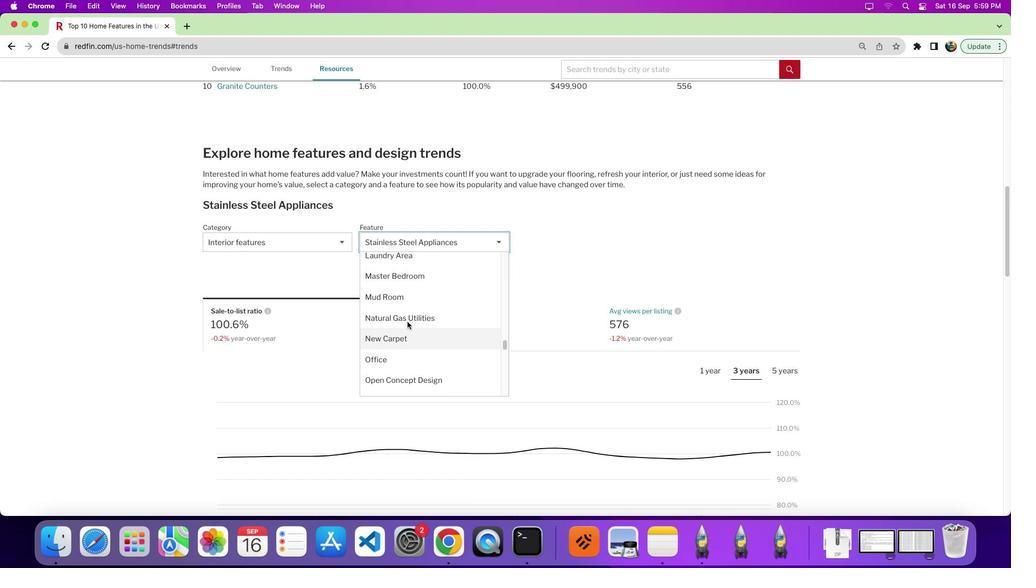 
Action: Mouse scrolled (407, 321) with delta (0, 0)
Screenshot: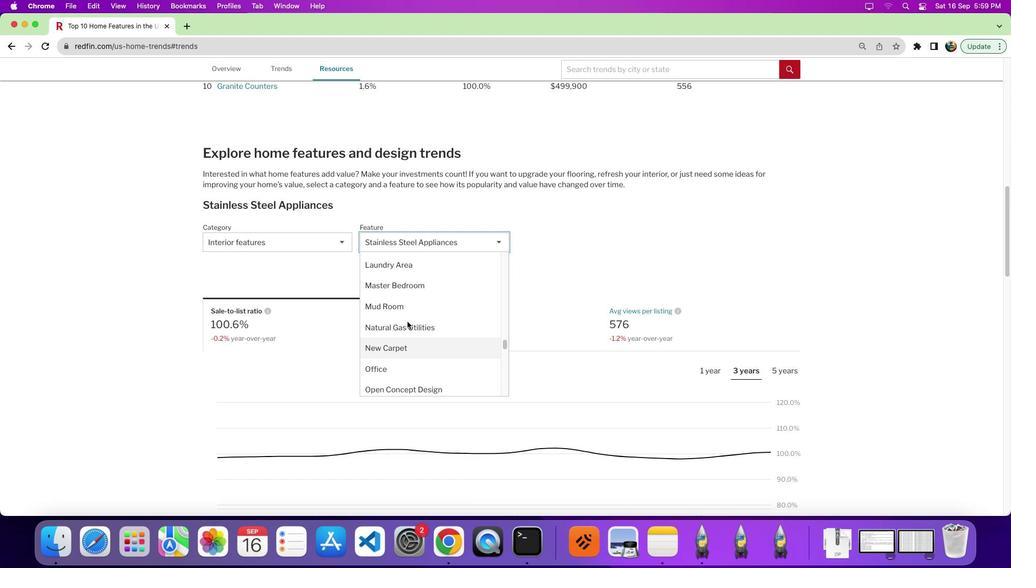 
Action: Mouse moved to (407, 319)
Screenshot: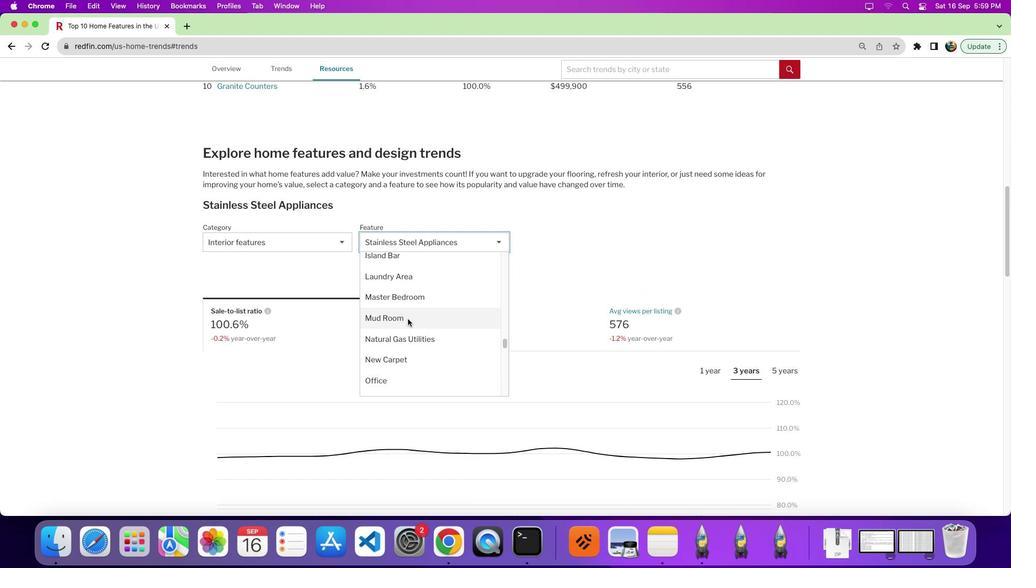 
Action: Mouse scrolled (407, 319) with delta (0, 0)
Screenshot: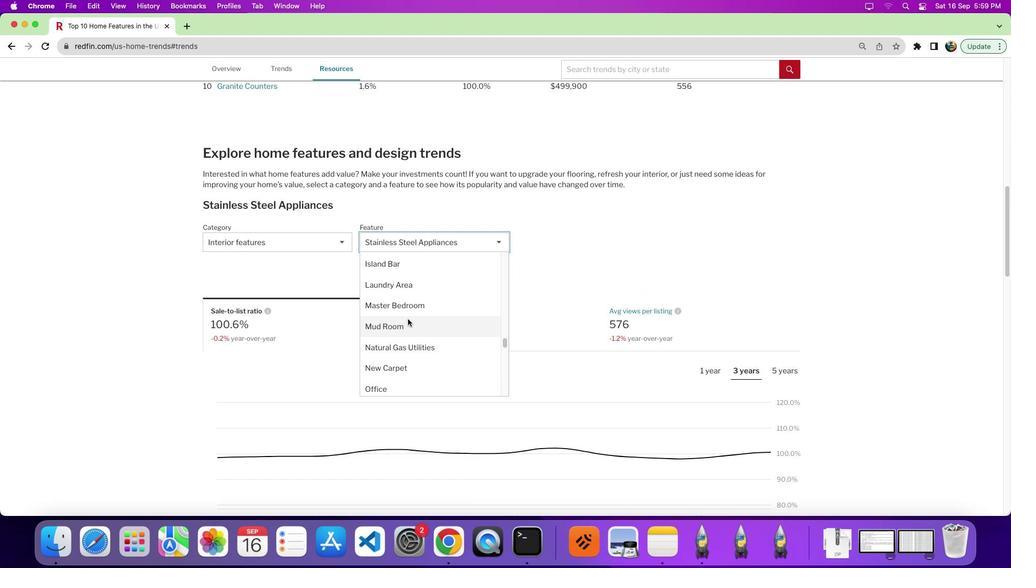 
Action: Mouse scrolled (407, 319) with delta (0, 0)
Screenshot: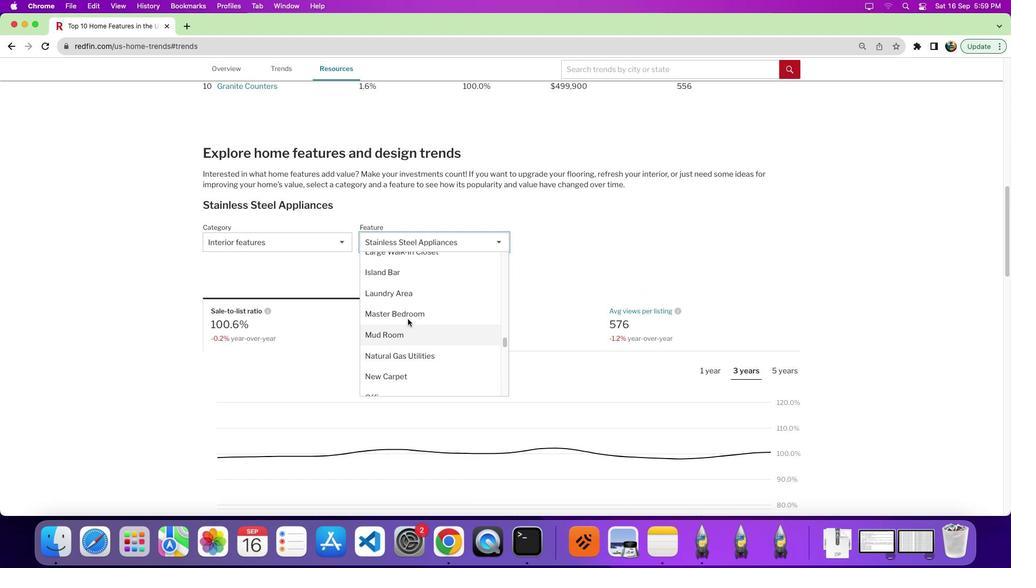 
Action: Mouse scrolled (407, 319) with delta (0, 0)
Screenshot: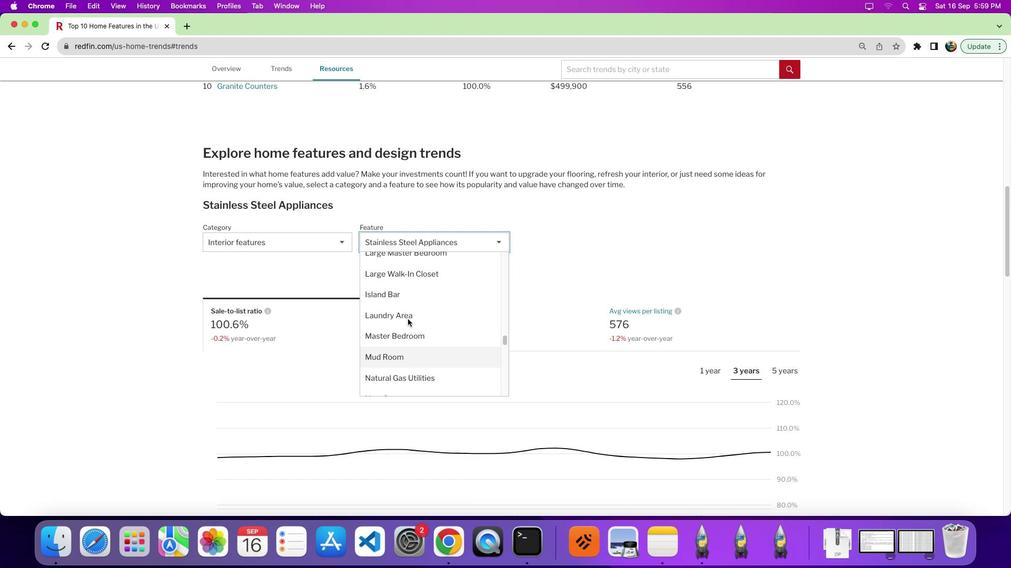 
Action: Mouse scrolled (407, 319) with delta (0, 0)
Screenshot: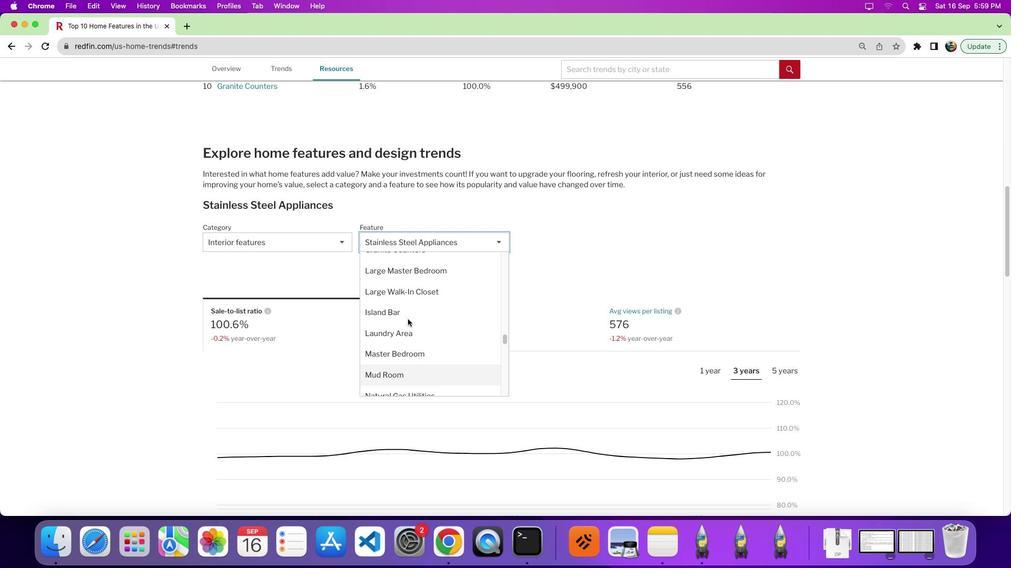 
Action: Mouse moved to (418, 285)
Screenshot: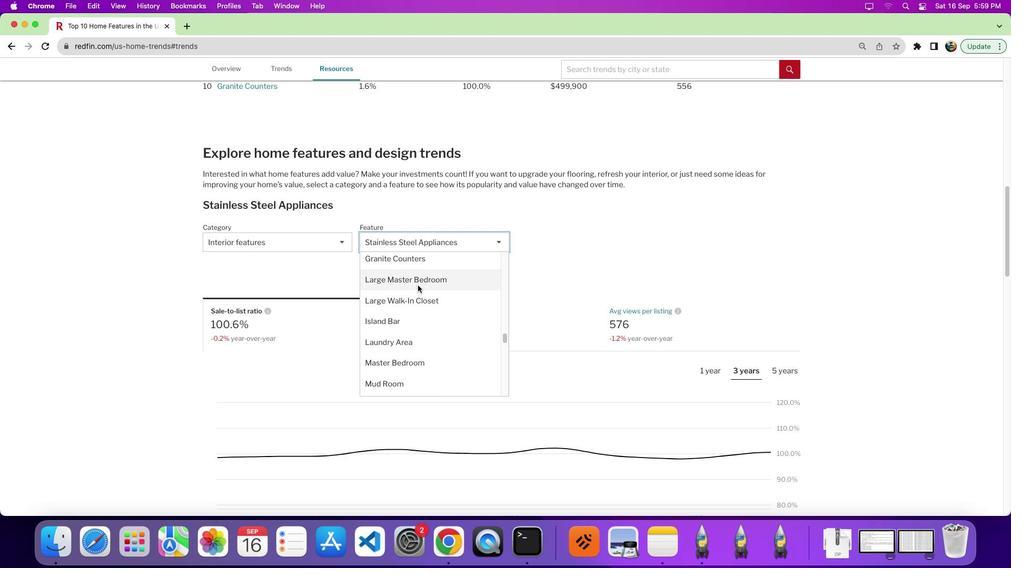 
Action: Mouse pressed left at (418, 285)
Screenshot: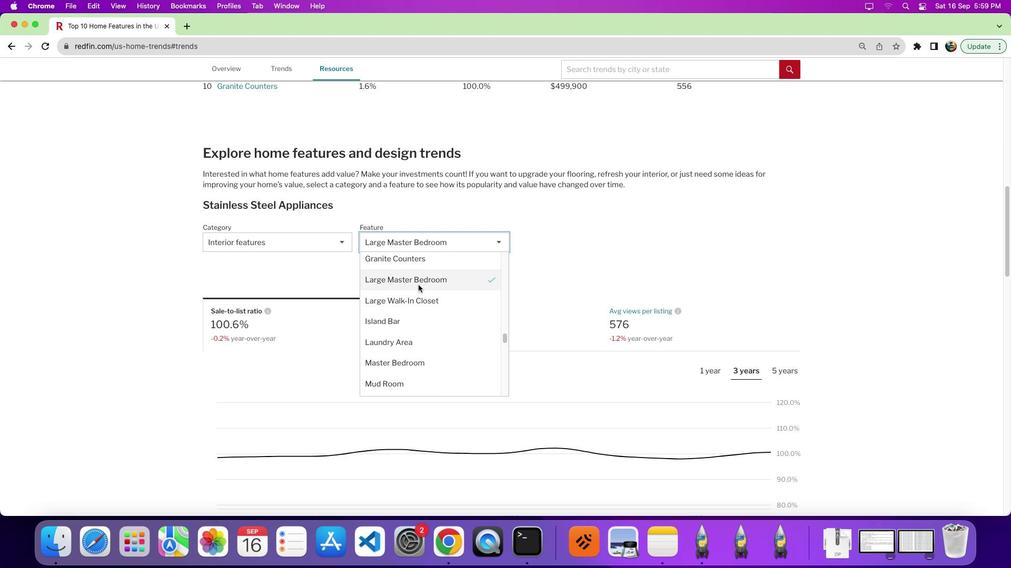 
Action: Mouse moved to (559, 330)
Screenshot: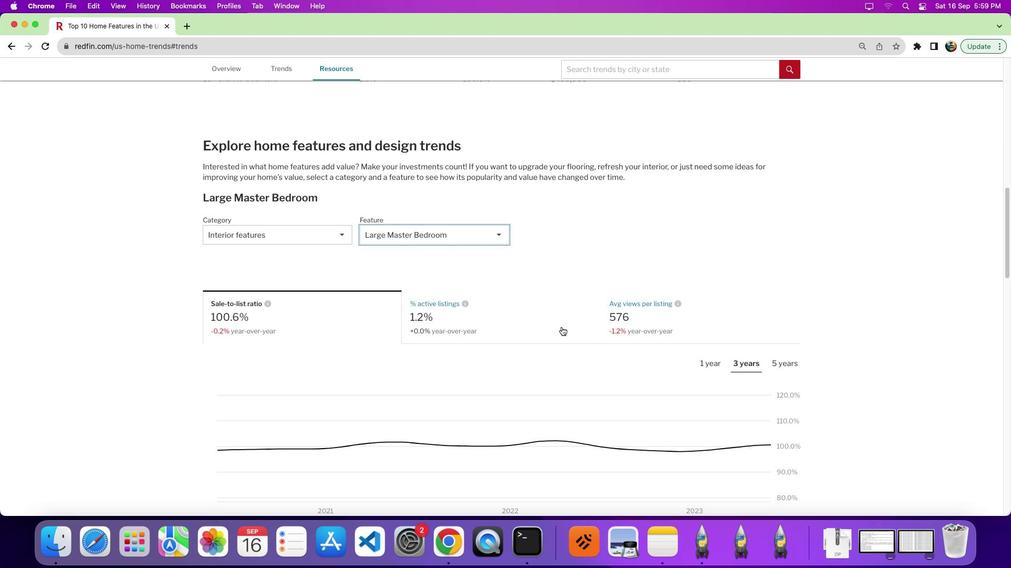 
Action: Mouse scrolled (559, 330) with delta (0, 0)
Screenshot: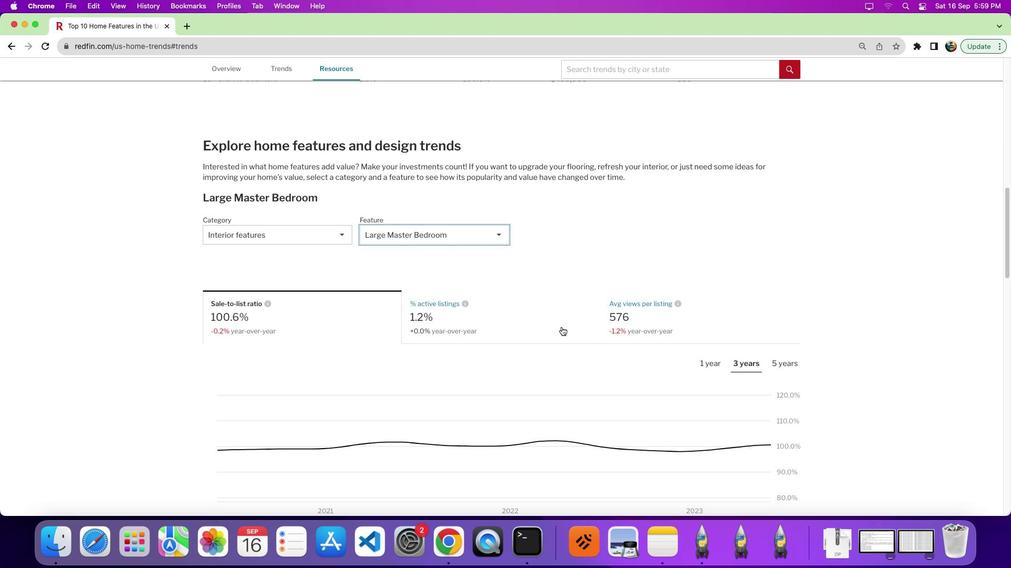 
Action: Mouse moved to (560, 329)
Screenshot: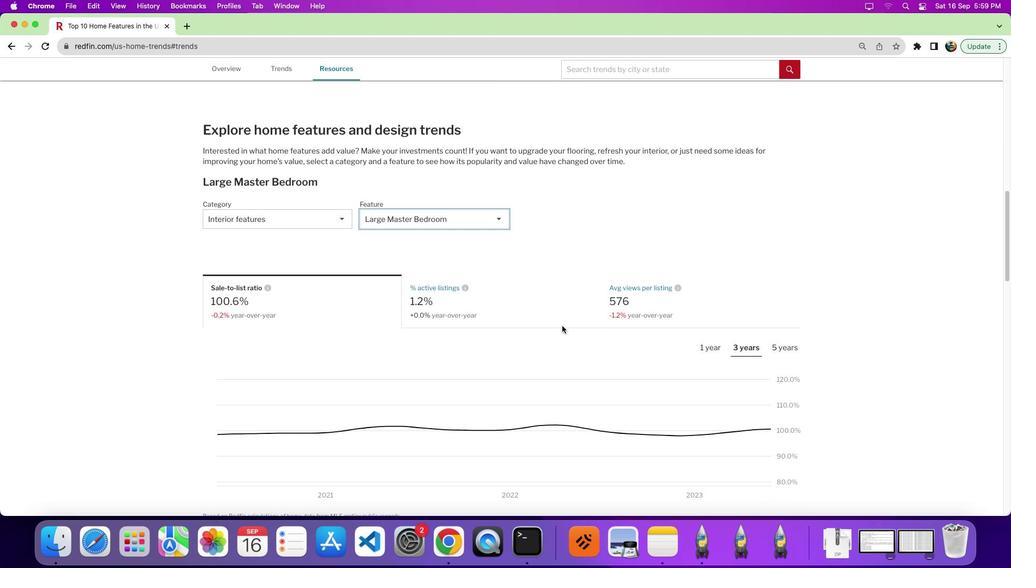 
Action: Mouse scrolled (560, 329) with delta (0, 0)
Screenshot: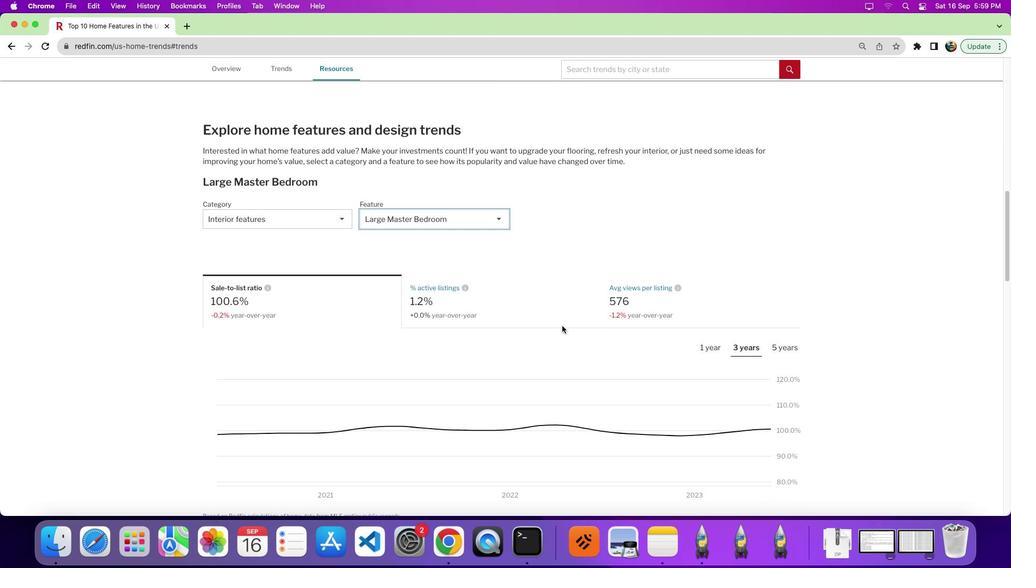 
Action: Mouse moved to (649, 300)
Screenshot: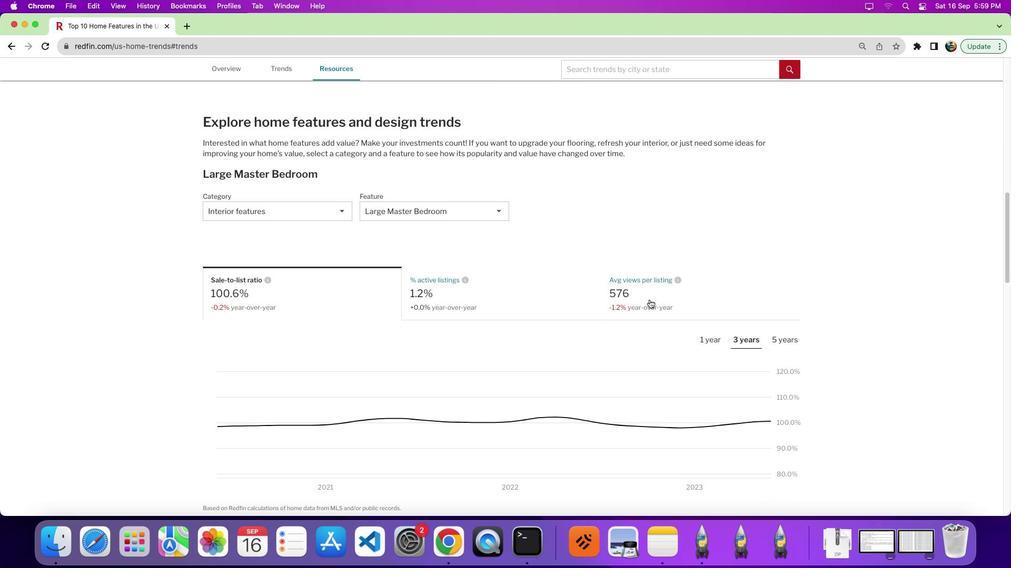 
Action: Mouse pressed left at (649, 300)
Screenshot: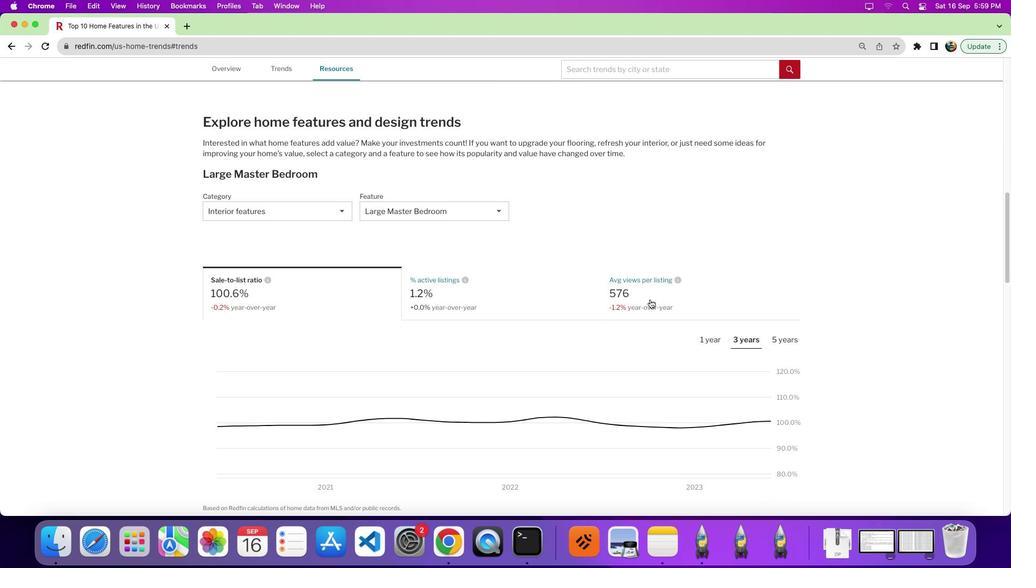 
Action: Mouse moved to (655, 326)
Screenshot: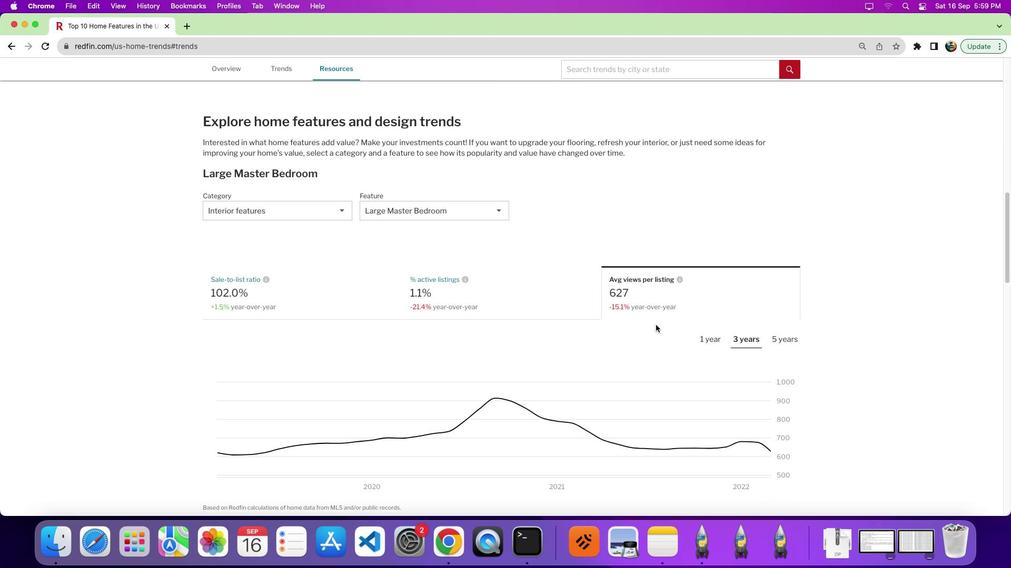 
Action: Mouse scrolled (655, 326) with delta (0, 0)
Screenshot: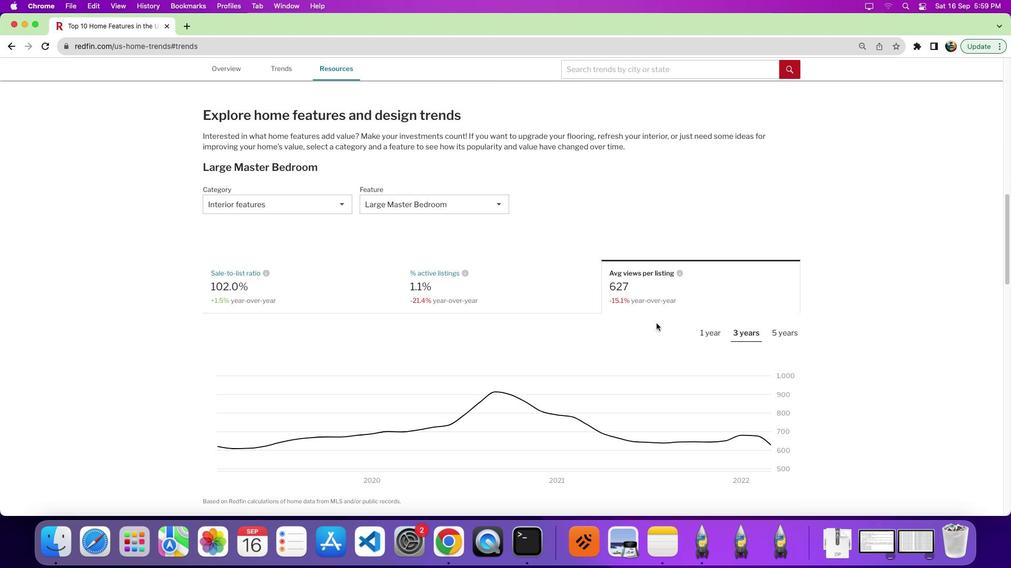 
Action: Mouse moved to (655, 326)
Screenshot: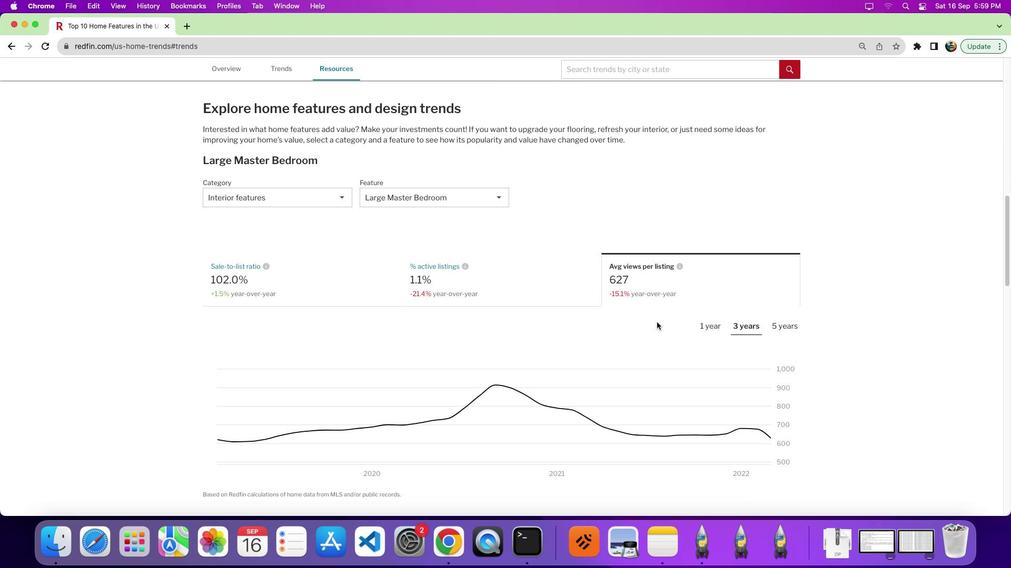 
Action: Mouse scrolled (655, 326) with delta (0, 0)
Screenshot: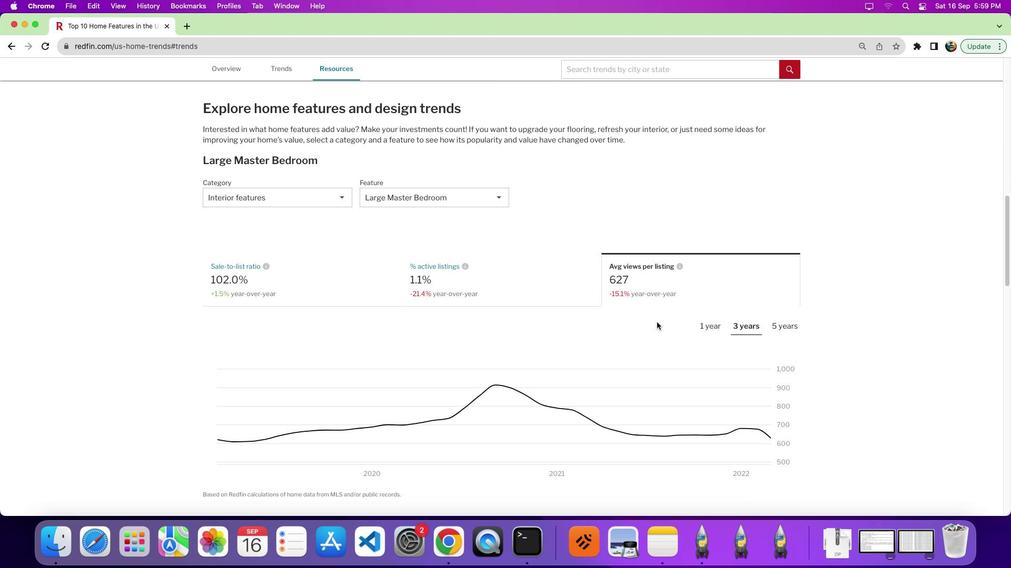 
Action: Mouse moved to (657, 322)
Screenshot: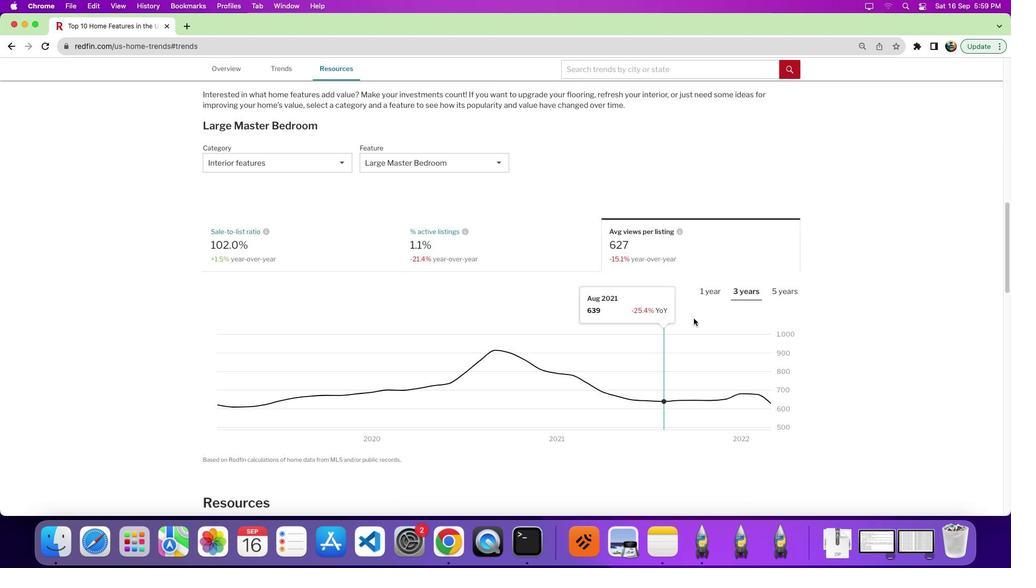 
Action: Mouse scrolled (657, 322) with delta (0, 0)
Screenshot: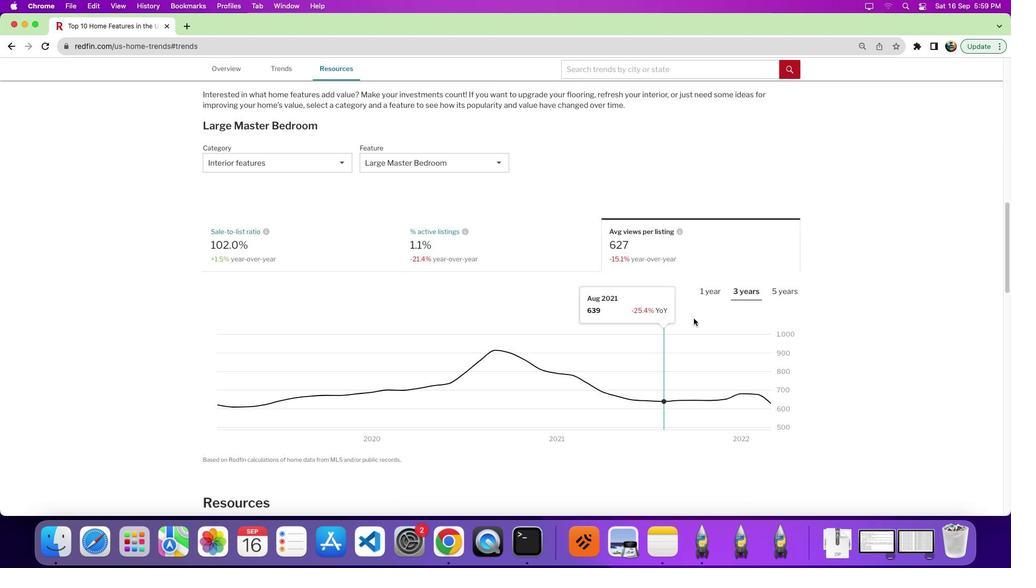 
Action: Mouse moved to (783, 272)
Screenshot: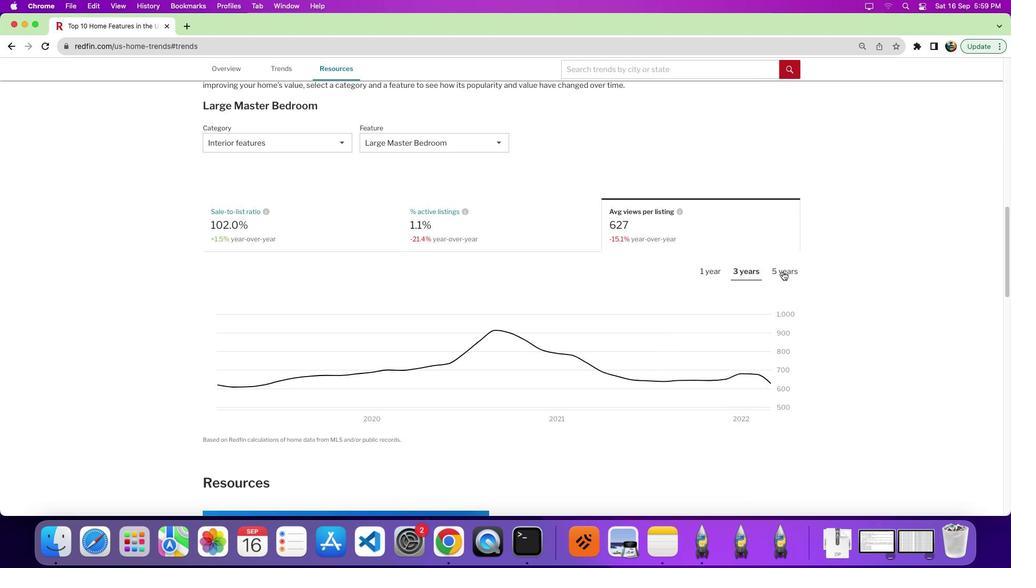 
Action: Mouse pressed left at (783, 272)
Screenshot: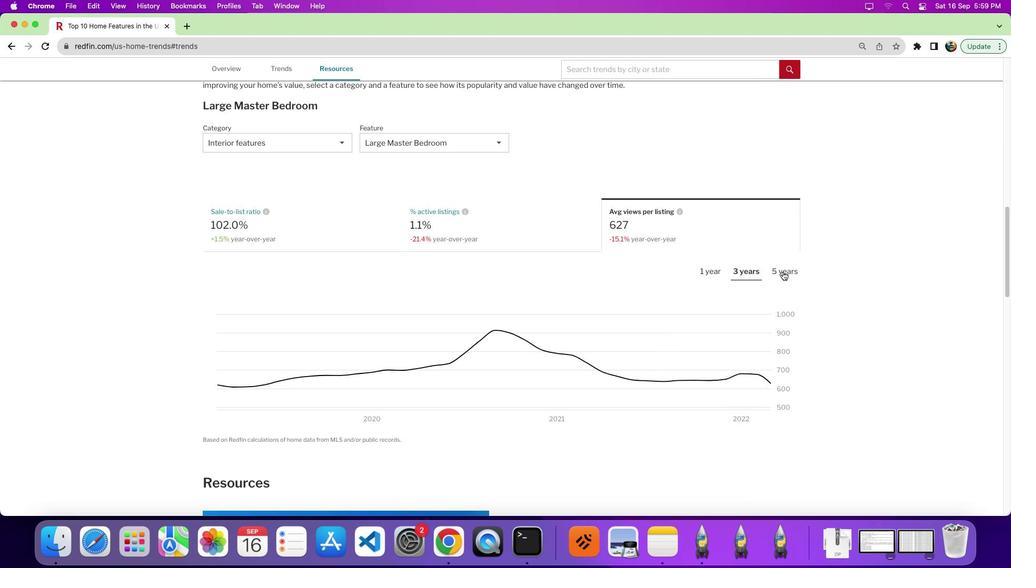 
Action: Mouse moved to (677, 375)
Screenshot: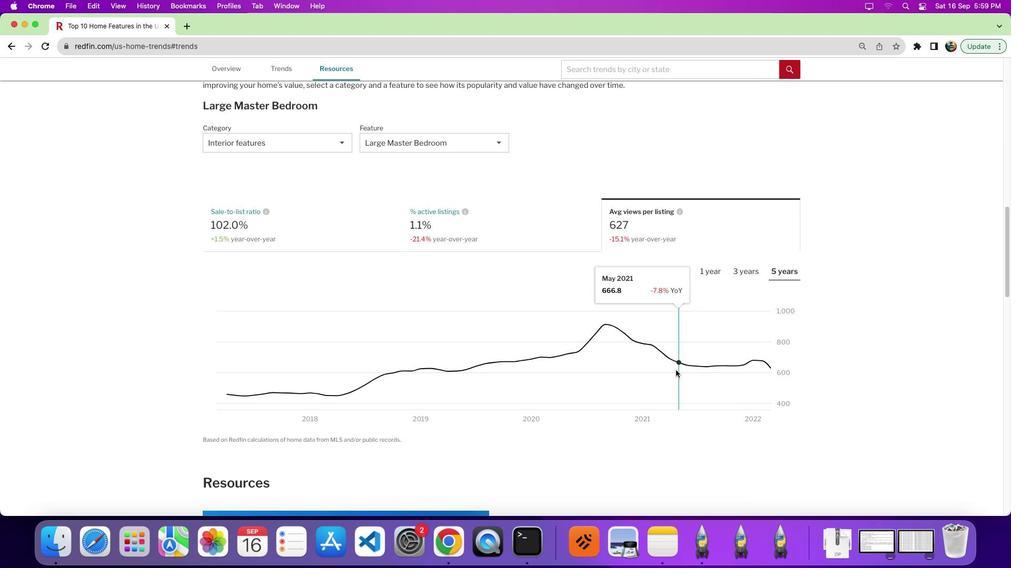 
